 Task: Find connections with filter location Grand-Bassam with filter topic #DigitalMarketingwith filter profile language Potuguese with filter current company Getinge with filter school Pune Vidhyarthi Griha's College Of Engineering And Technology with filter industry Automation Machinery Manufacturing with filter service category Management with filter keywords title Sales Analyst
Action: Mouse moved to (580, 75)
Screenshot: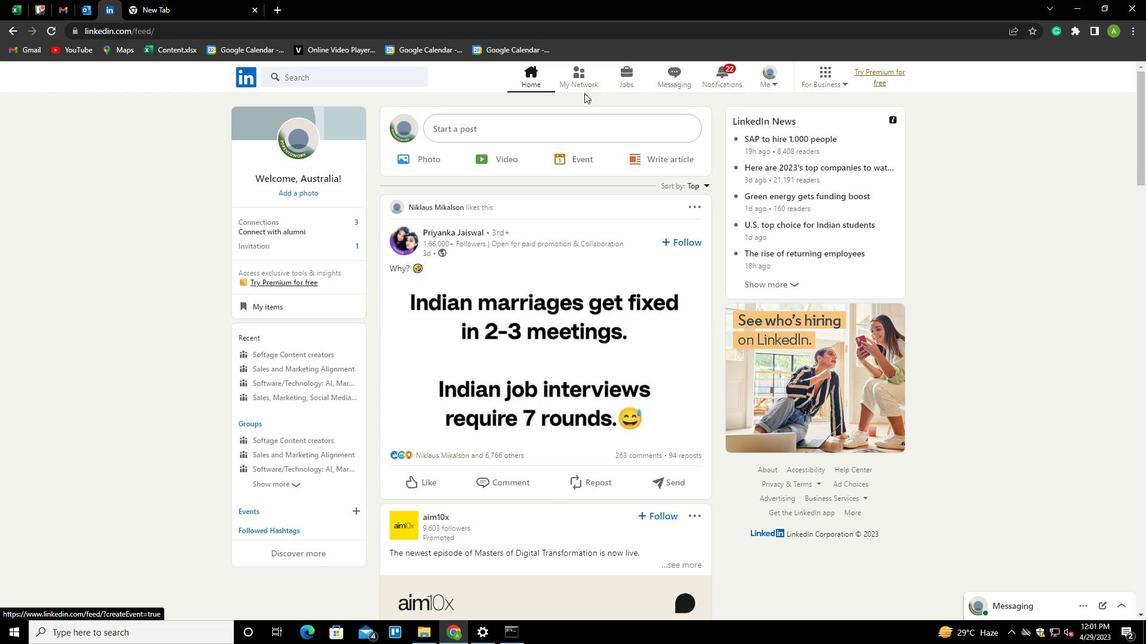 
Action: Mouse pressed left at (580, 75)
Screenshot: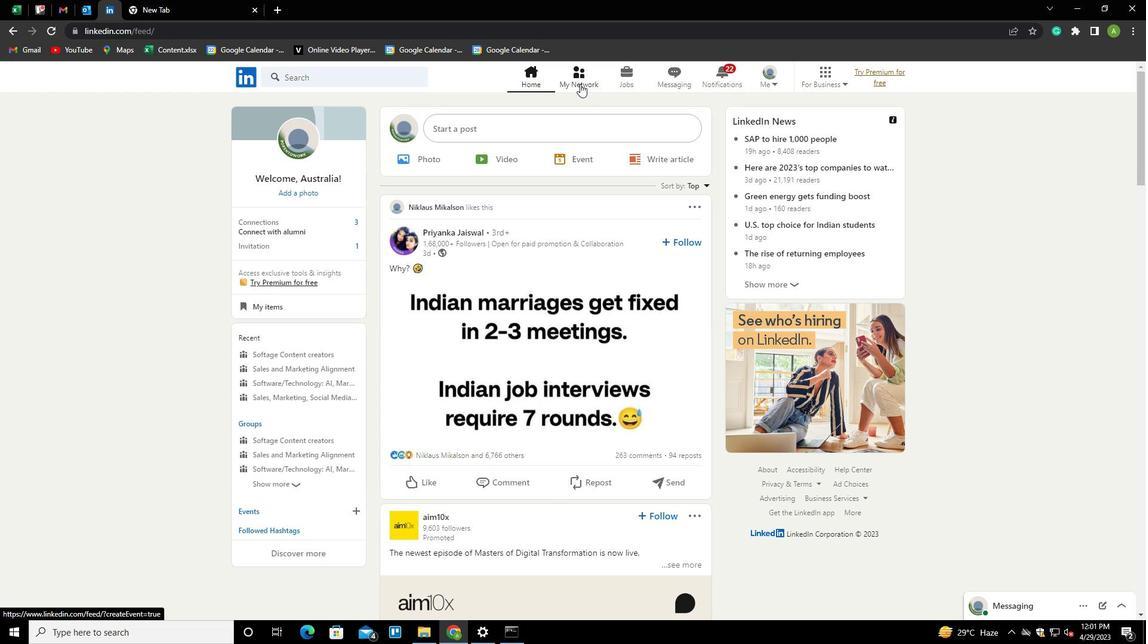
Action: Mouse moved to (324, 143)
Screenshot: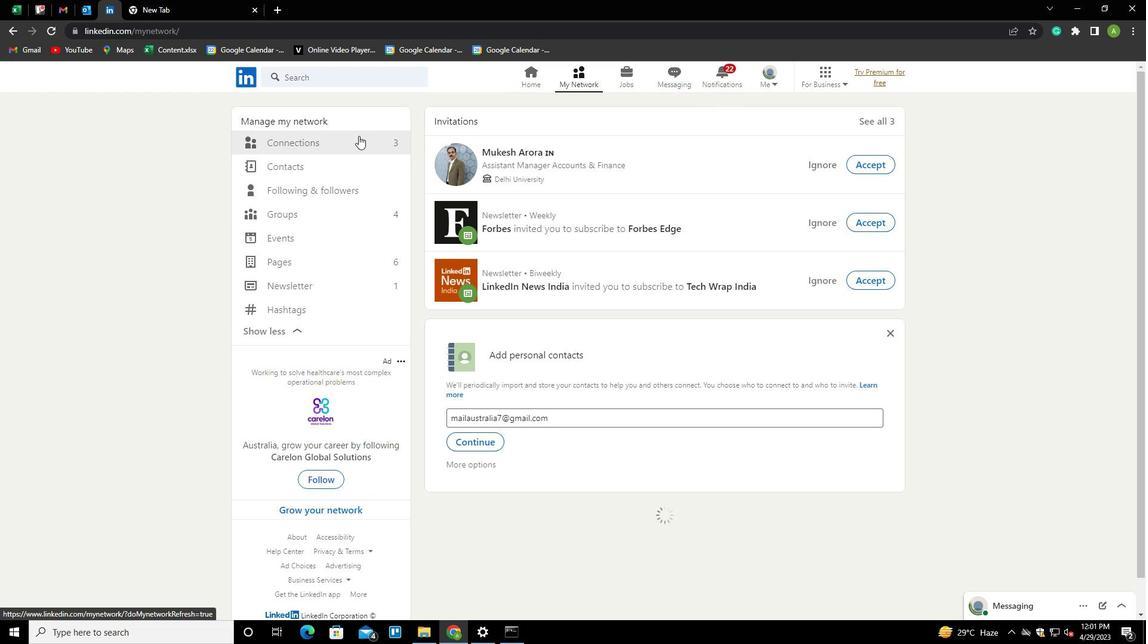 
Action: Mouse pressed left at (324, 143)
Screenshot: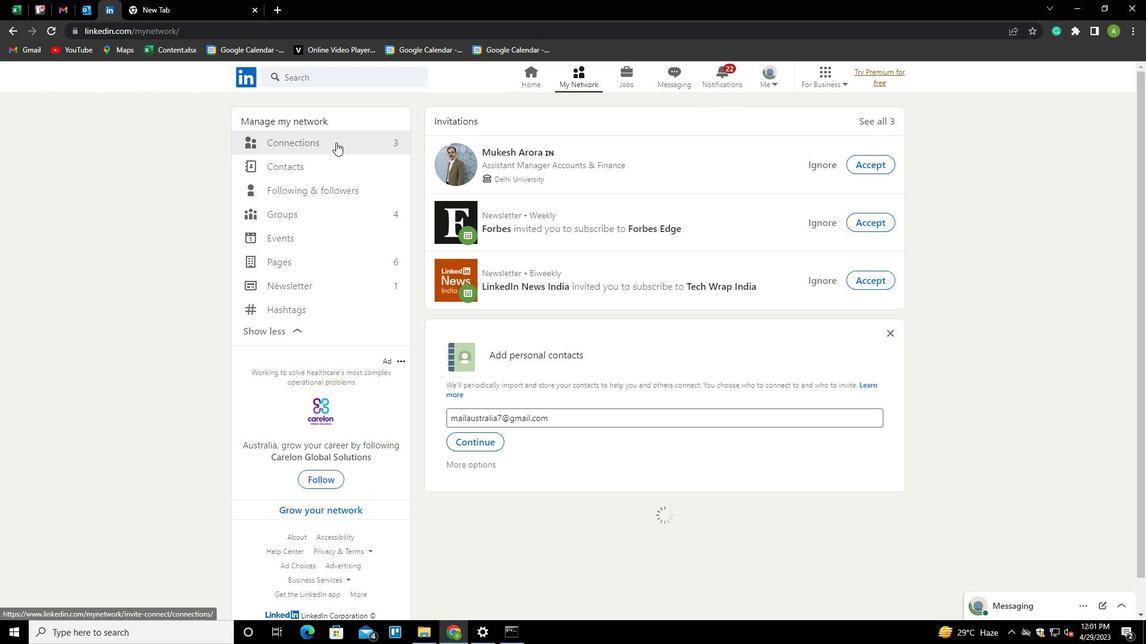 
Action: Mouse moved to (659, 144)
Screenshot: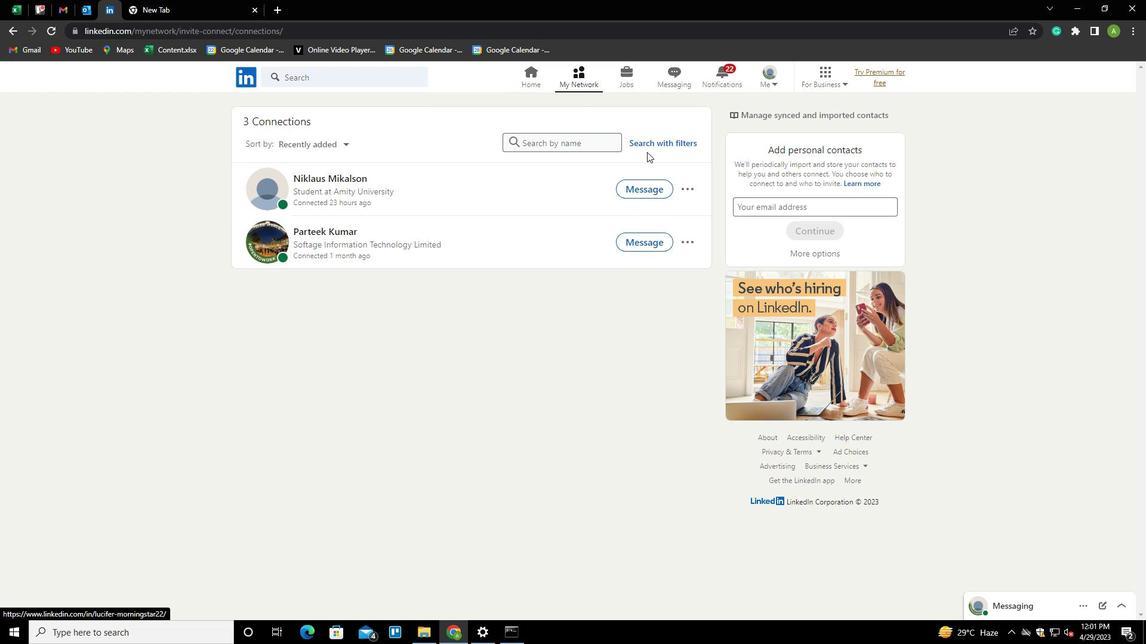 
Action: Mouse pressed left at (659, 144)
Screenshot: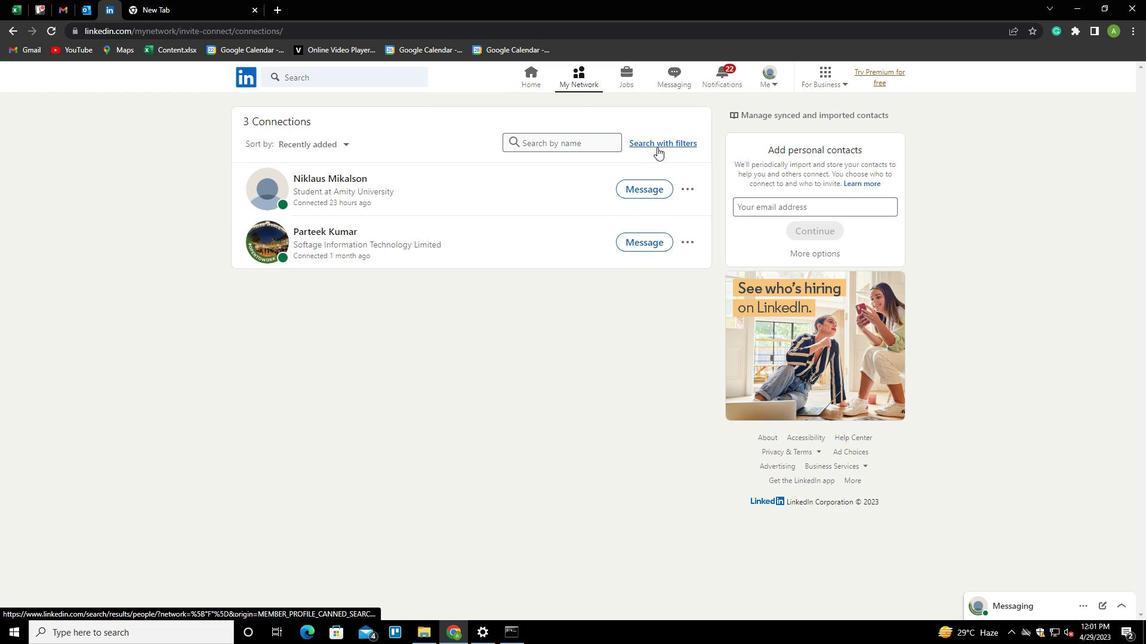 
Action: Mouse moved to (612, 108)
Screenshot: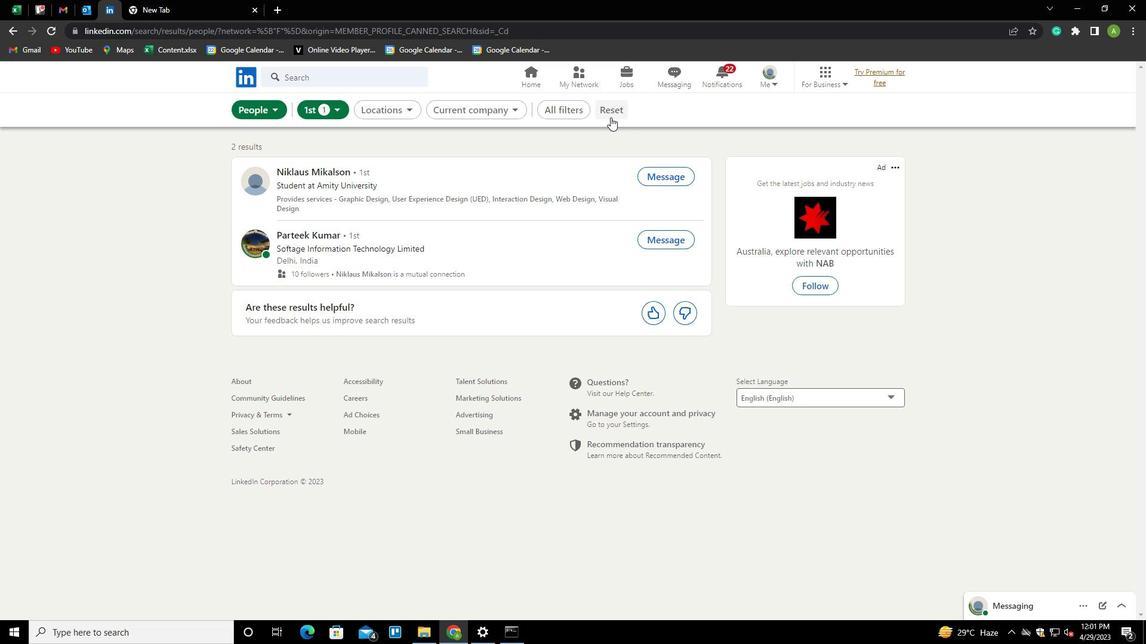 
Action: Mouse pressed left at (612, 108)
Screenshot: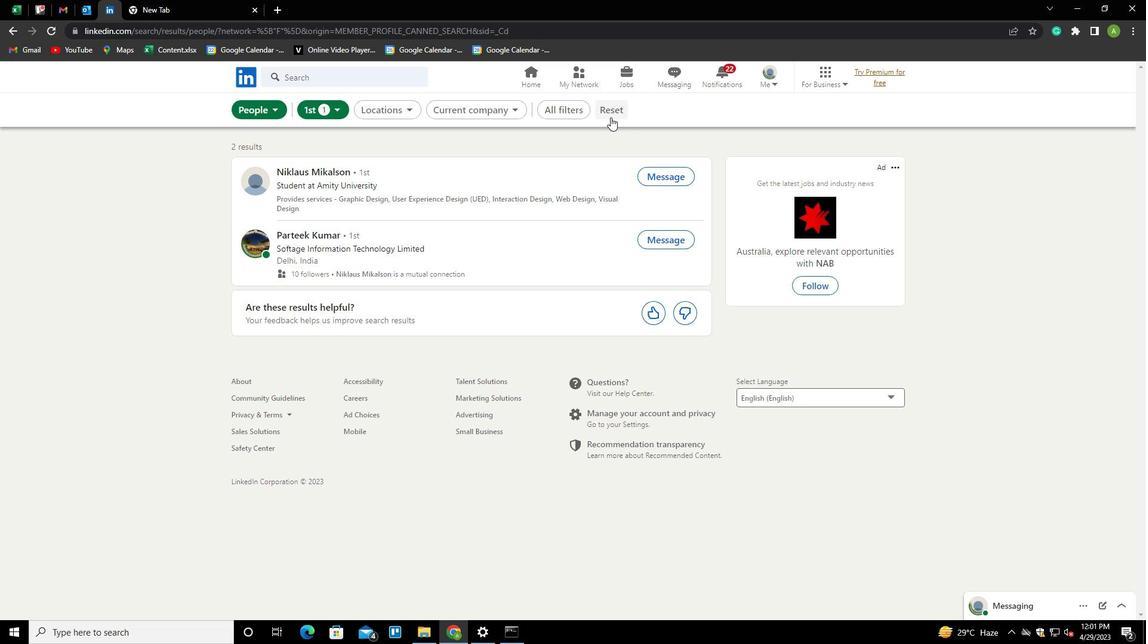 
Action: Mouse moved to (598, 111)
Screenshot: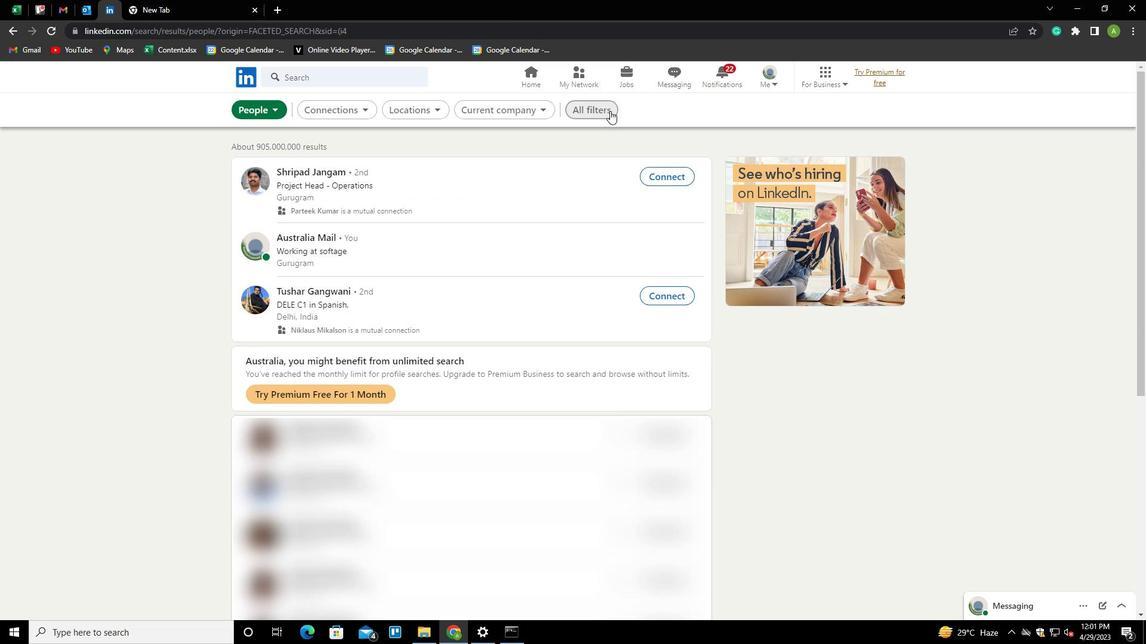 
Action: Mouse pressed left at (598, 111)
Screenshot: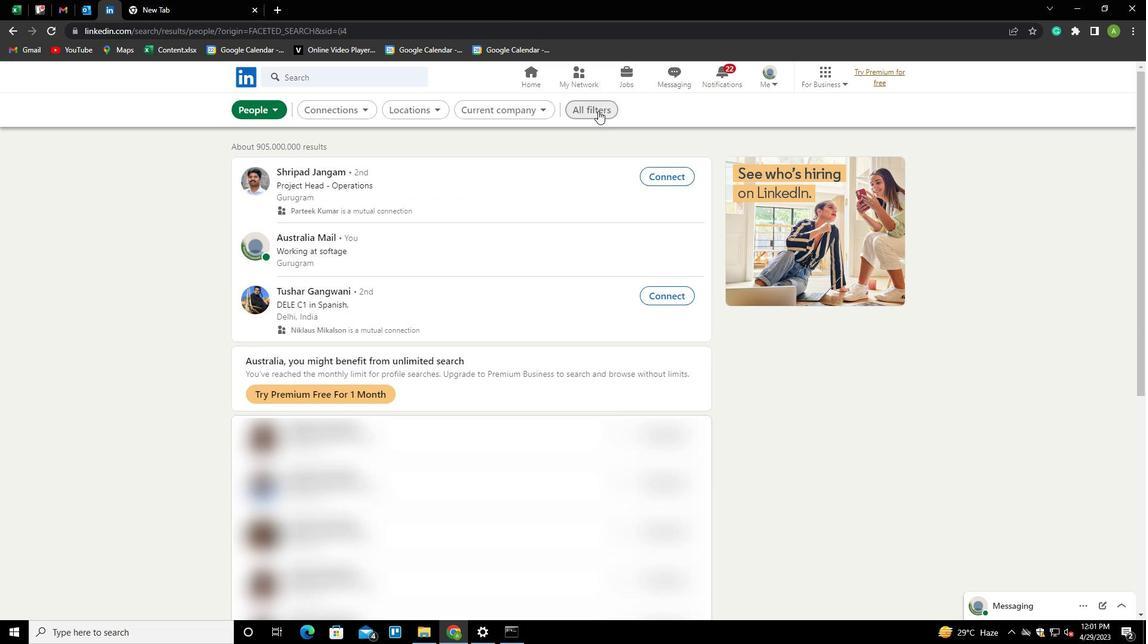 
Action: Mouse moved to (912, 324)
Screenshot: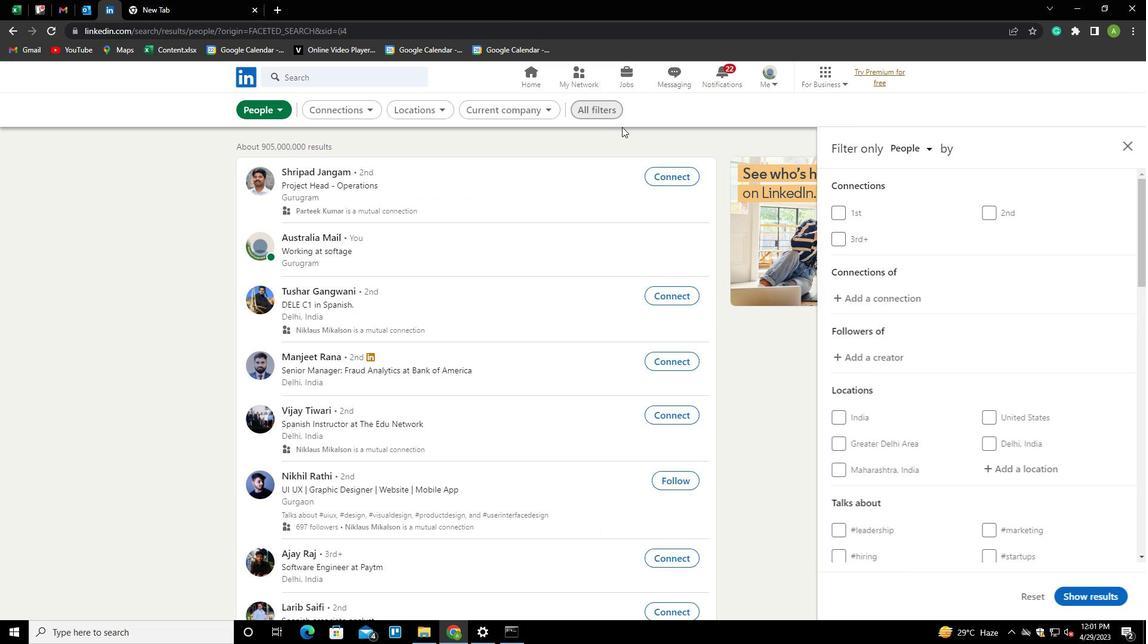 
Action: Mouse scrolled (912, 323) with delta (0, 0)
Screenshot: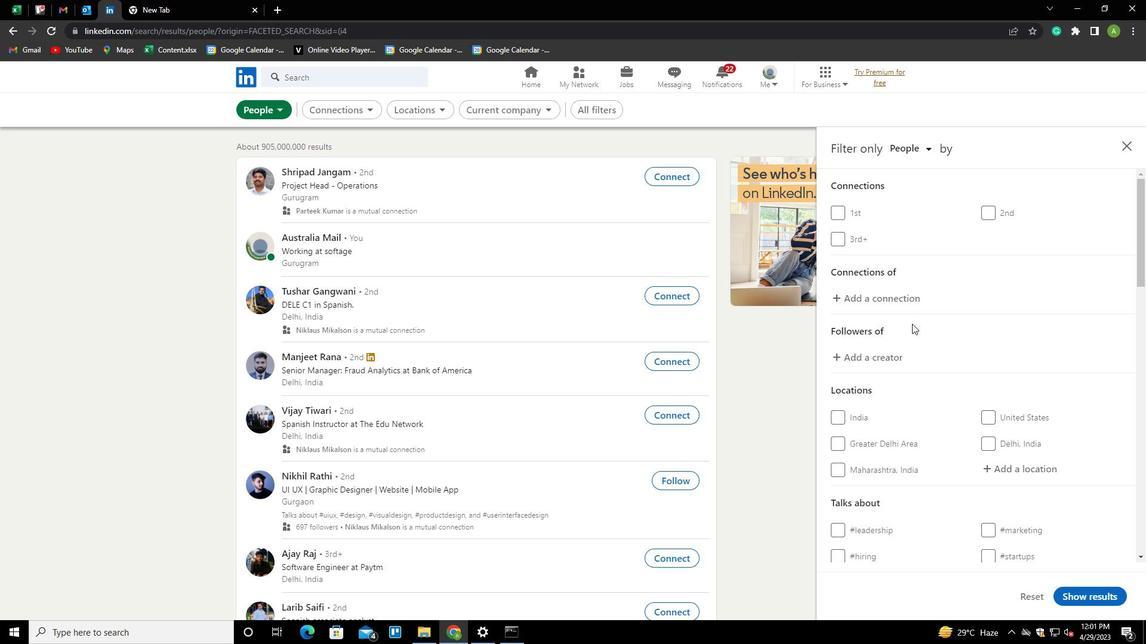 
Action: Mouse scrolled (912, 323) with delta (0, 0)
Screenshot: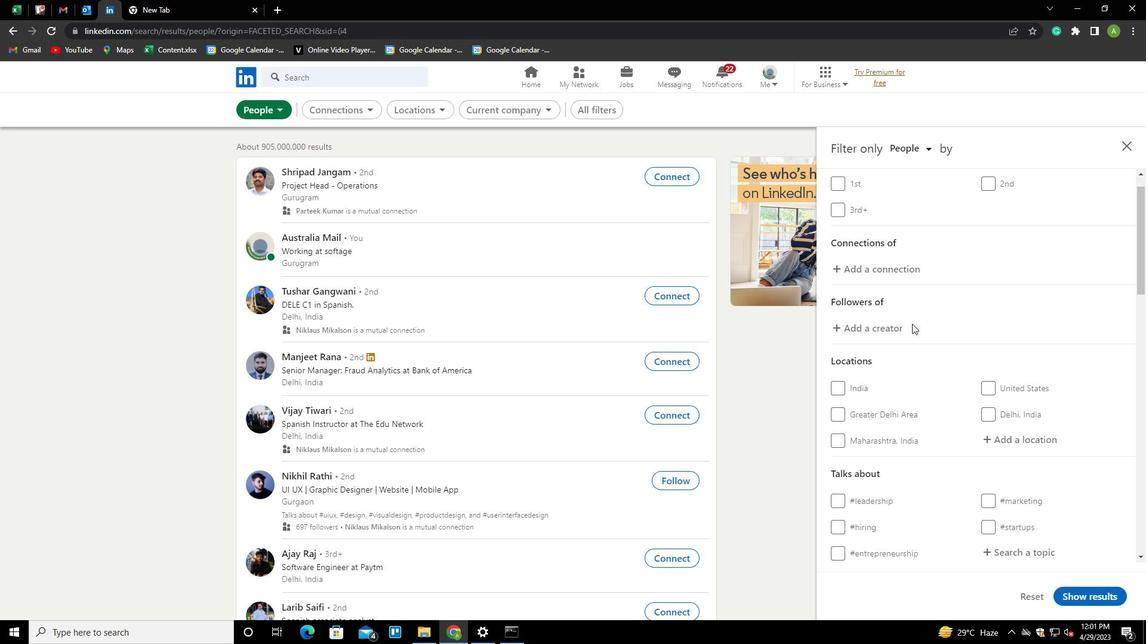 
Action: Mouse scrolled (912, 323) with delta (0, 0)
Screenshot: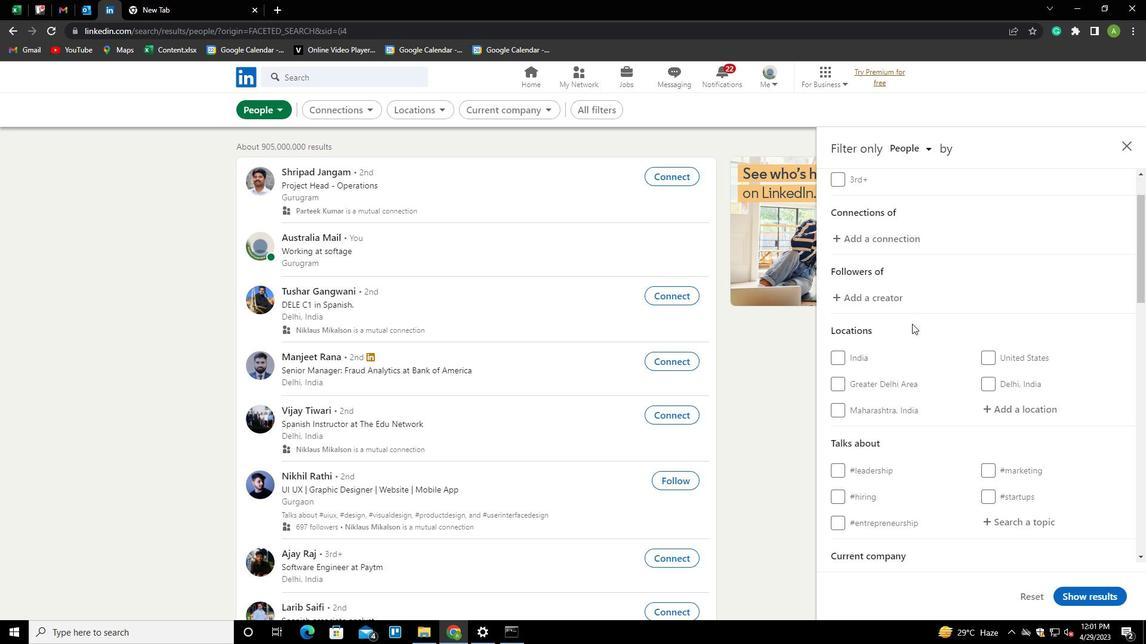 
Action: Mouse moved to (1000, 288)
Screenshot: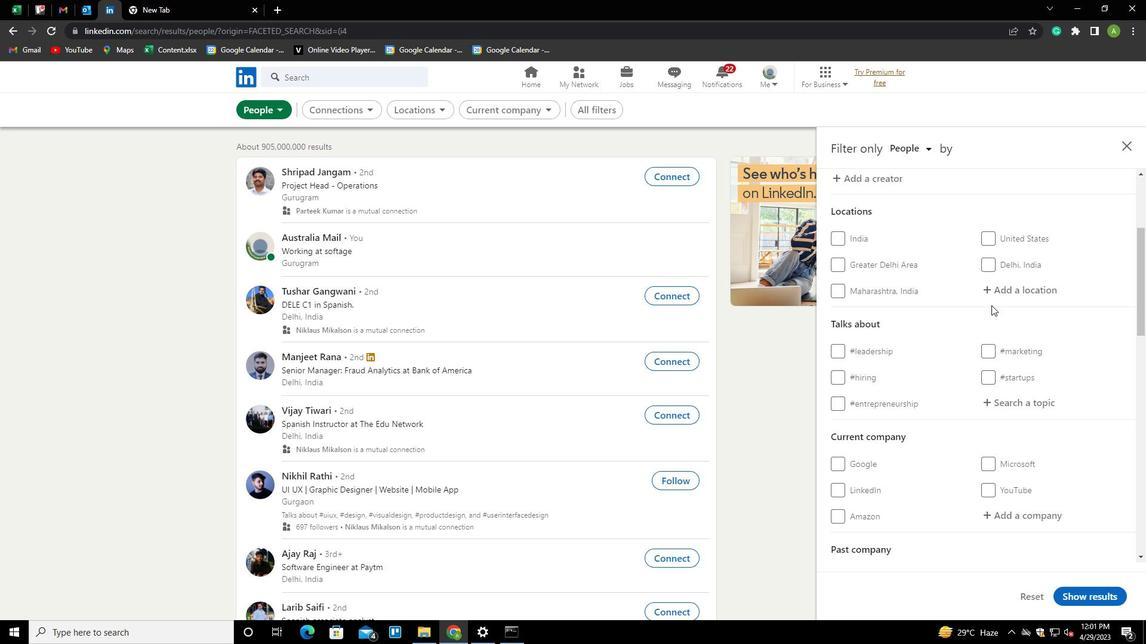 
Action: Mouse pressed left at (1000, 288)
Screenshot: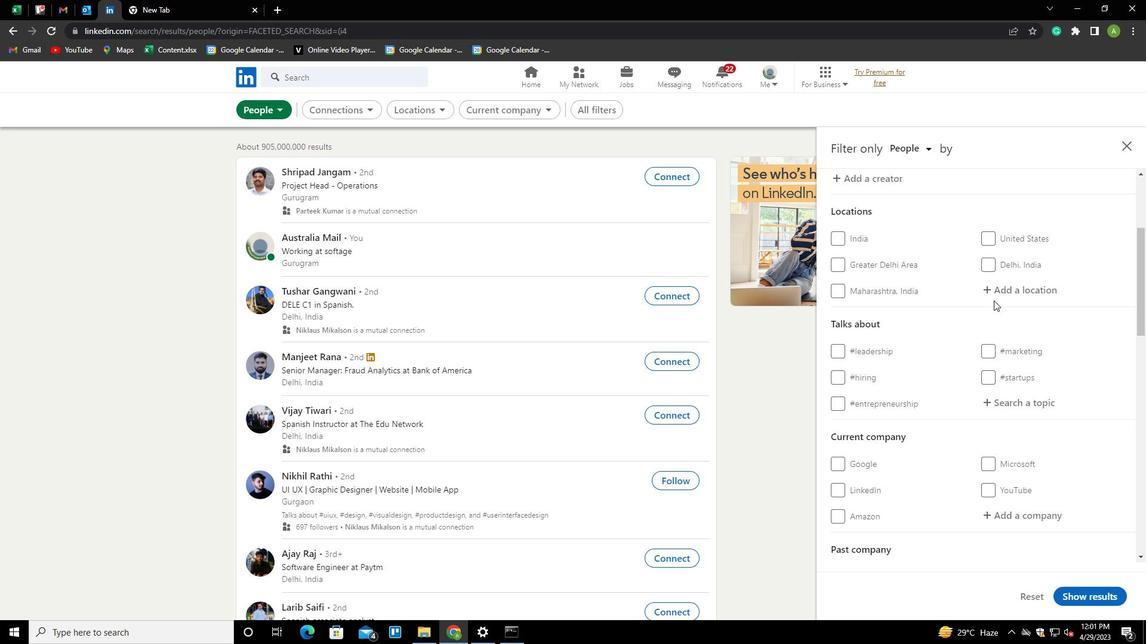 
Action: Mouse moved to (1000, 288)
Screenshot: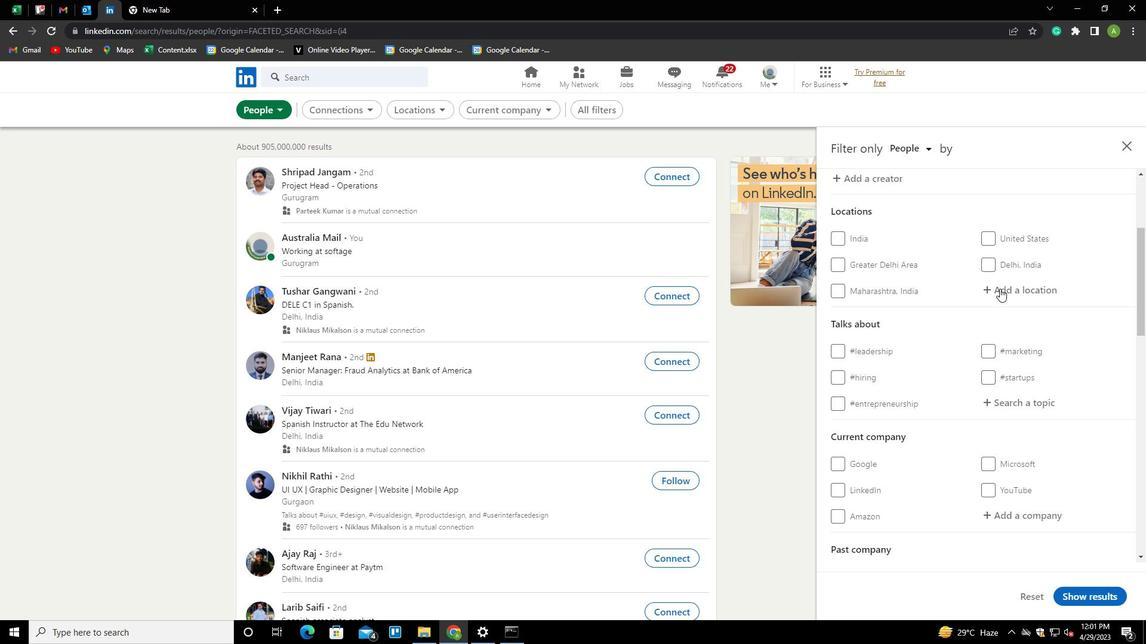 
Action: Key pressed <Key.shift>GRAND-<Key.space><Key.shift><Key.shift><Key.shift><Key.shift><Key.shift><Key.shift><Key.shift>BASSAM<Key.down>
Screenshot: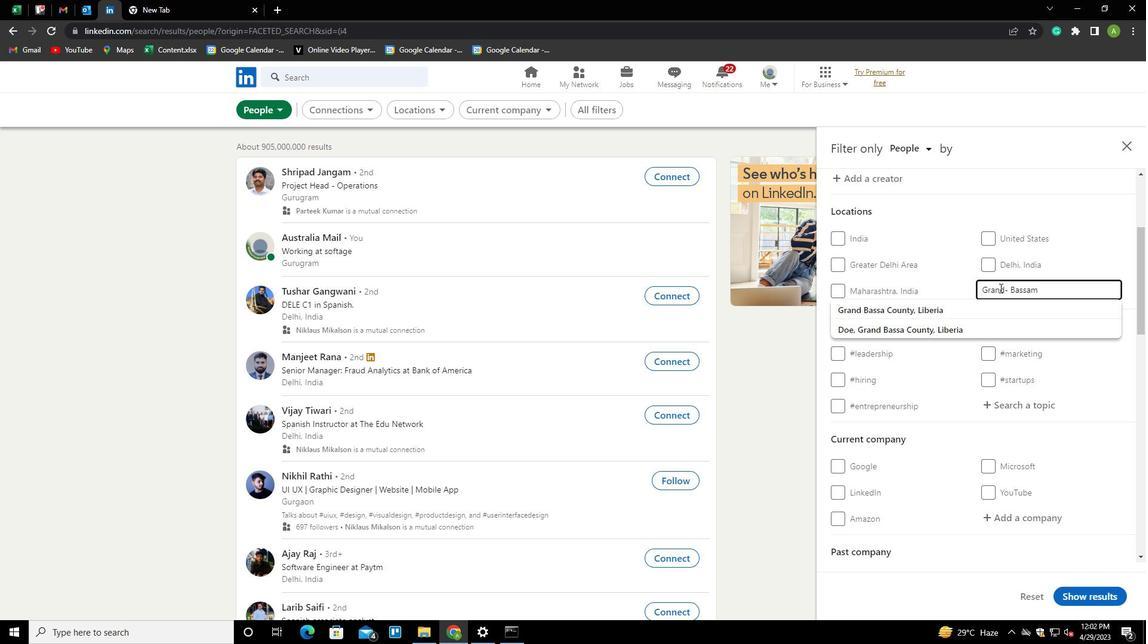 
Action: Mouse moved to (1116, 258)
Screenshot: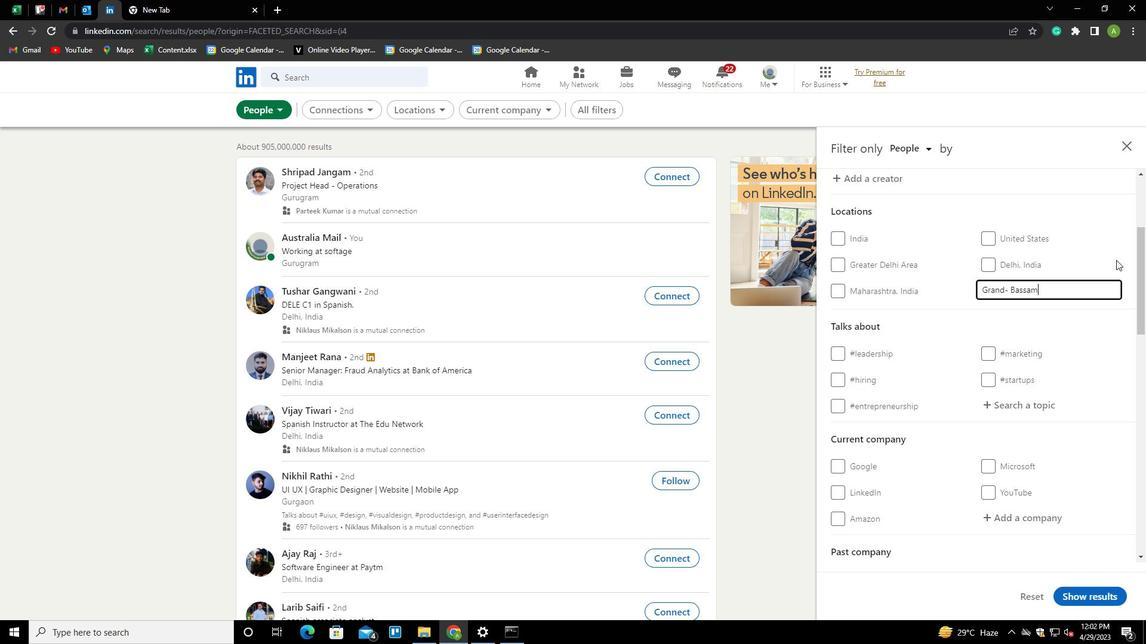 
Action: Mouse pressed left at (1116, 258)
Screenshot: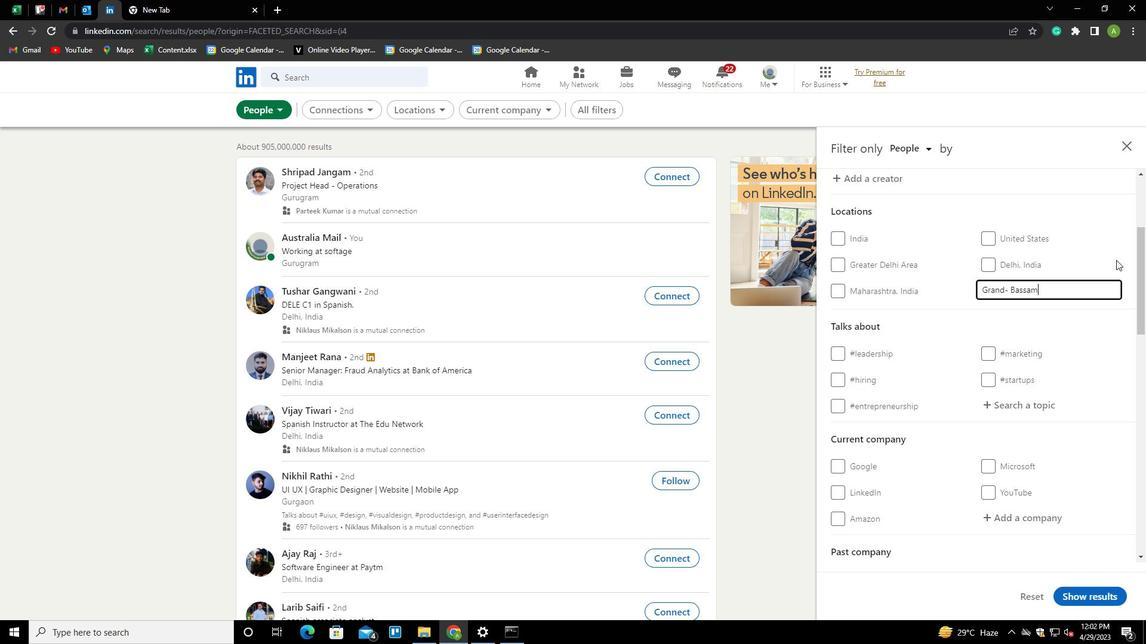 
Action: Mouse moved to (1093, 293)
Screenshot: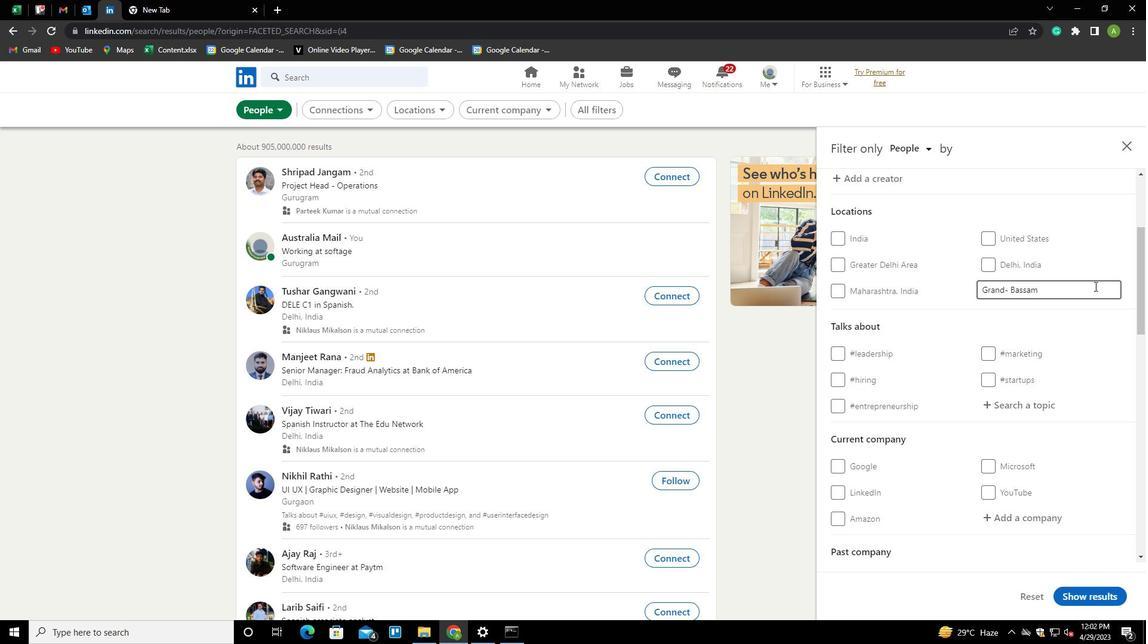 
Action: Mouse scrolled (1093, 292) with delta (0, 0)
Screenshot: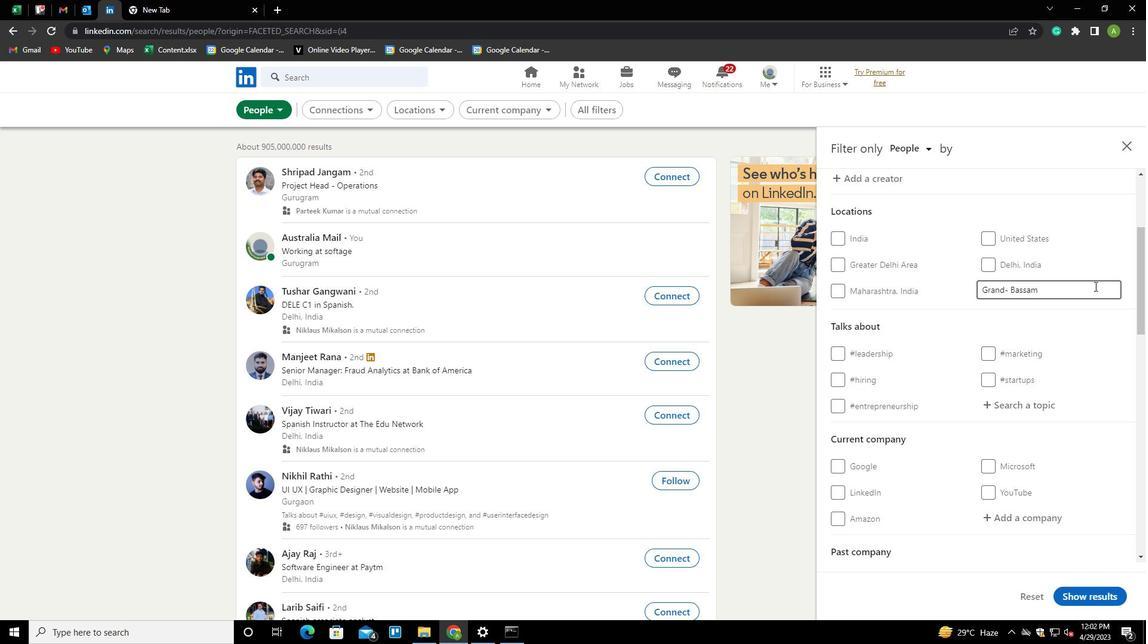 
Action: Mouse moved to (1093, 296)
Screenshot: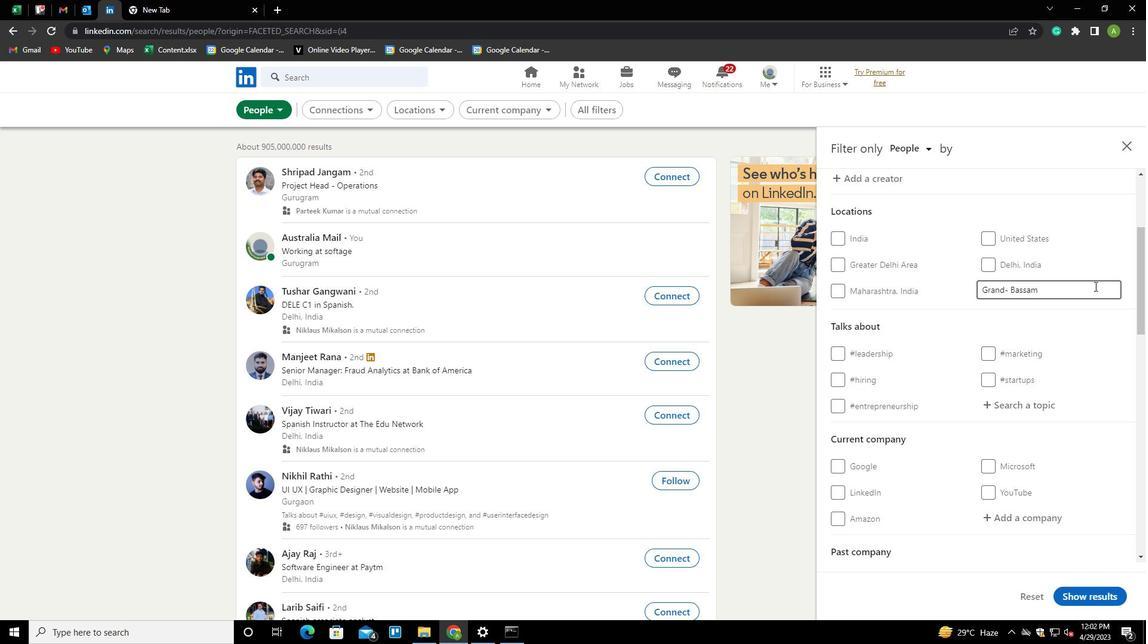 
Action: Mouse scrolled (1093, 295) with delta (0, 0)
Screenshot: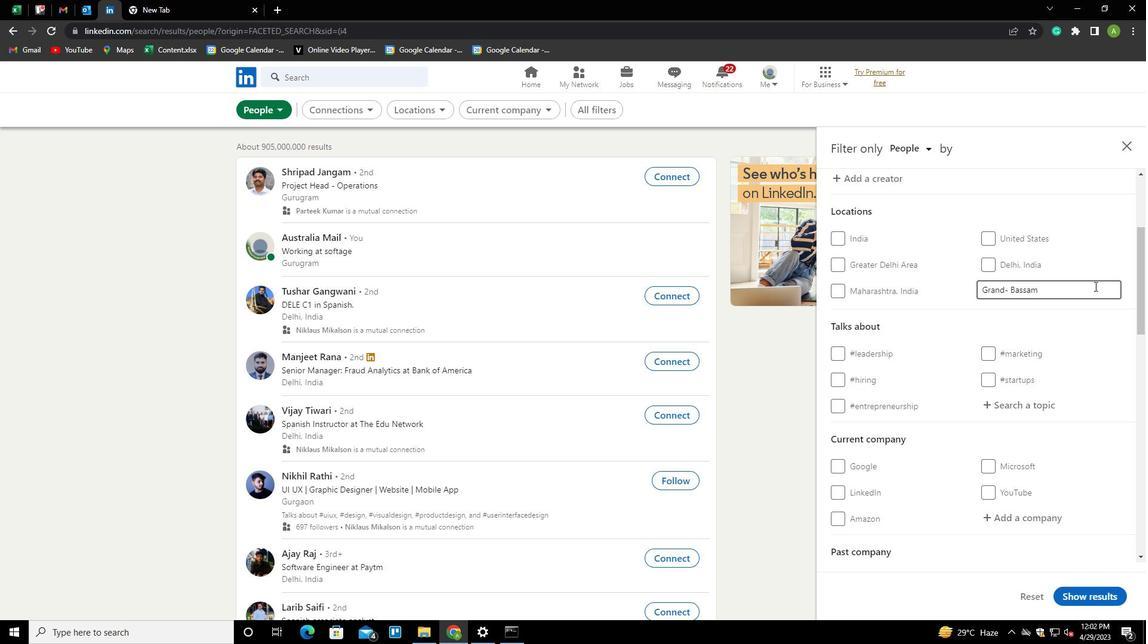 
Action: Mouse moved to (1012, 285)
Screenshot: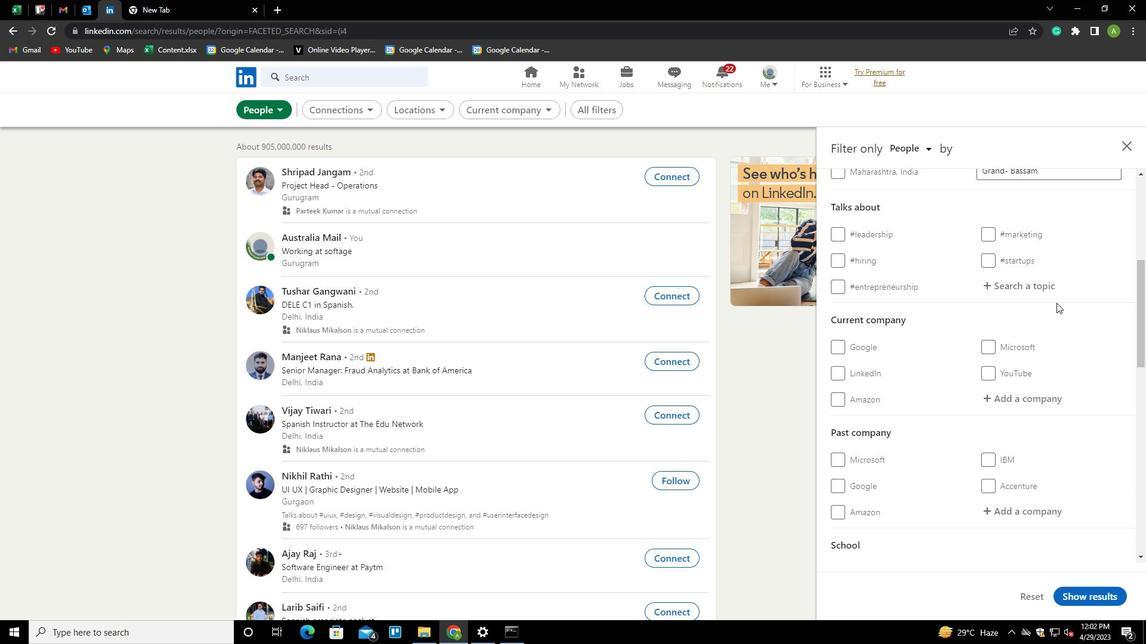 
Action: Mouse pressed left at (1012, 285)
Screenshot: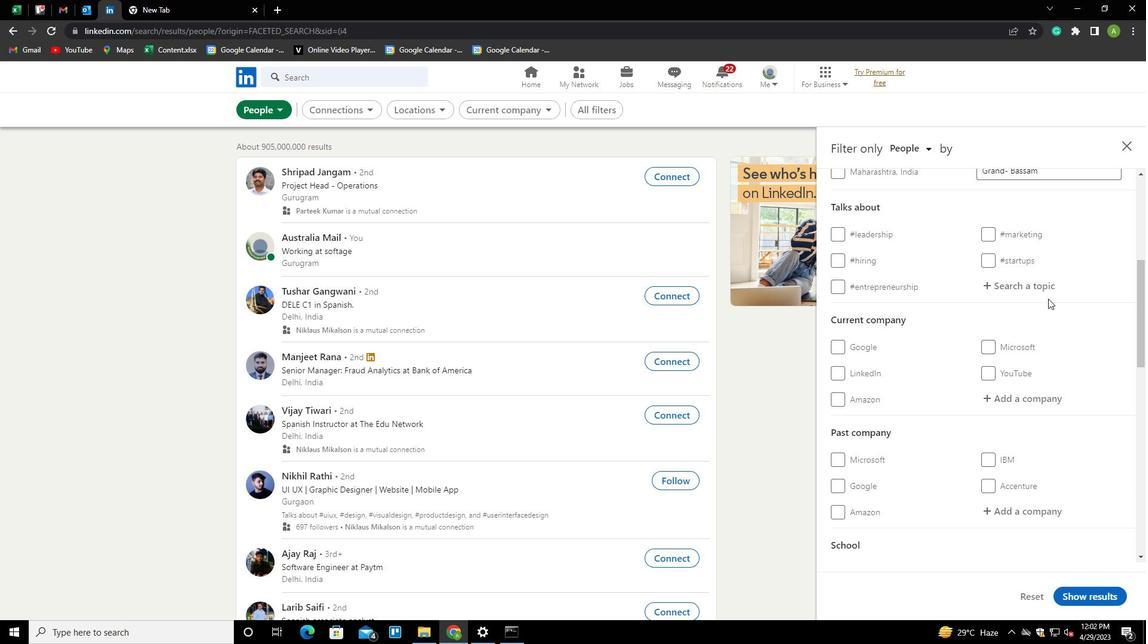 
Action: Mouse moved to (1014, 285)
Screenshot: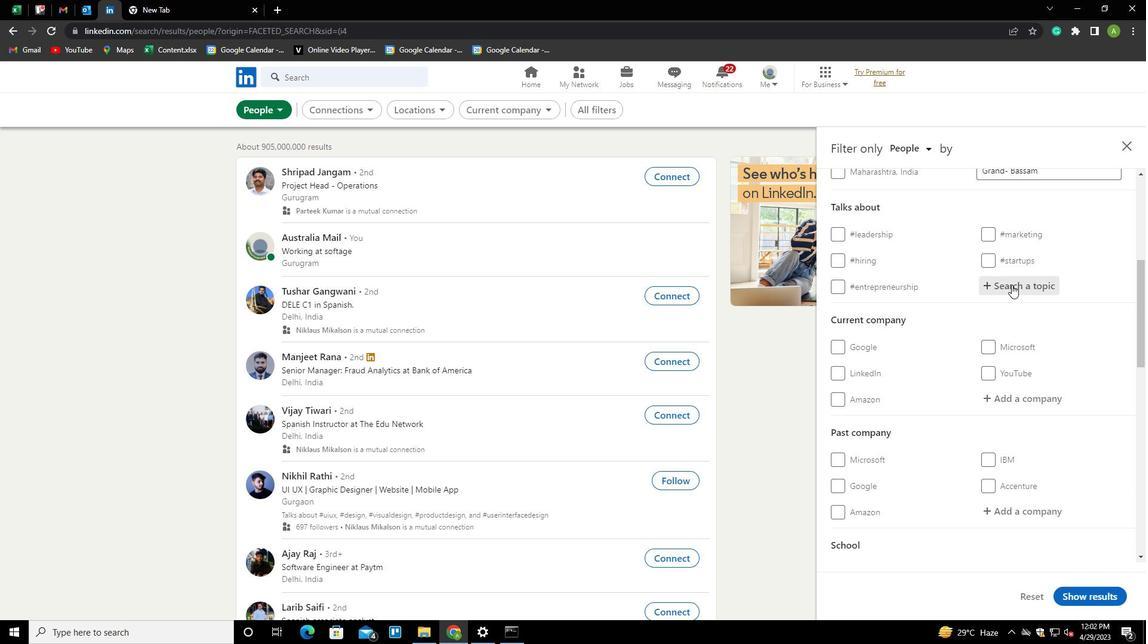 
Action: Mouse pressed left at (1014, 285)
Screenshot: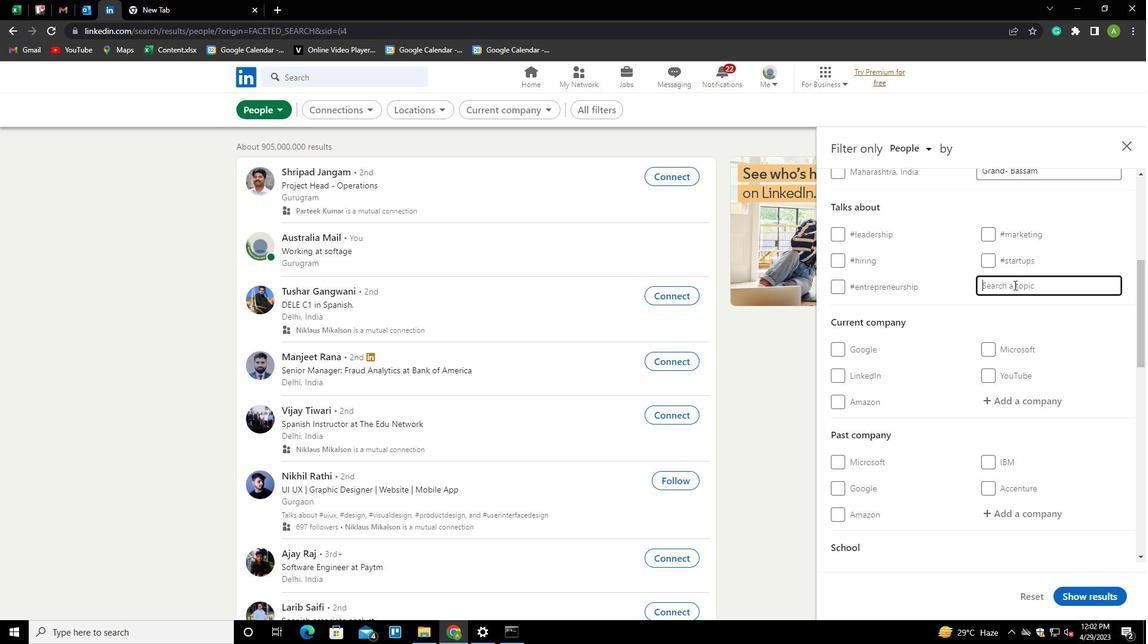 
Action: Key pressed <Key.shift>DIGITAL<Key.down><Key.down><Key.down><Key.enter>
Screenshot: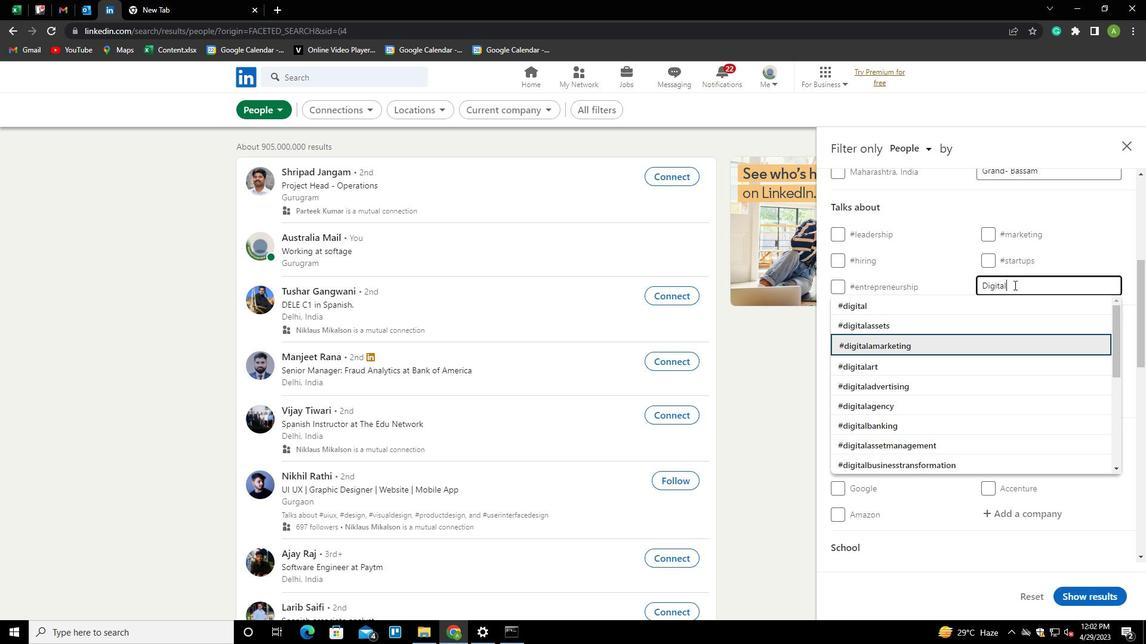 
Action: Mouse scrolled (1014, 284) with delta (0, 0)
Screenshot: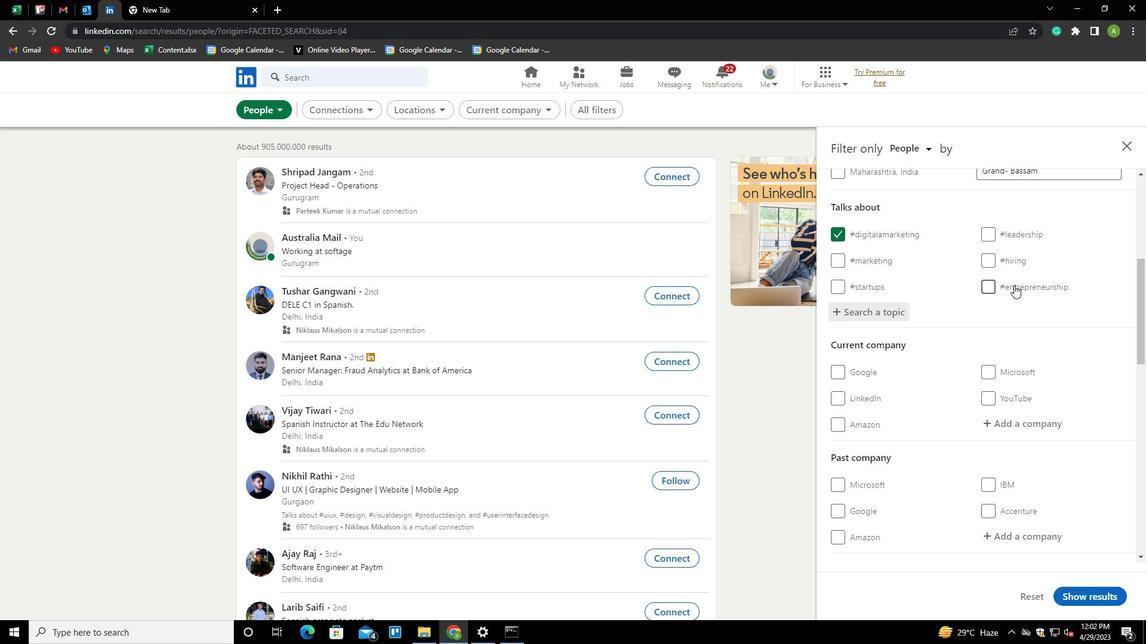 
Action: Mouse scrolled (1014, 284) with delta (0, 0)
Screenshot: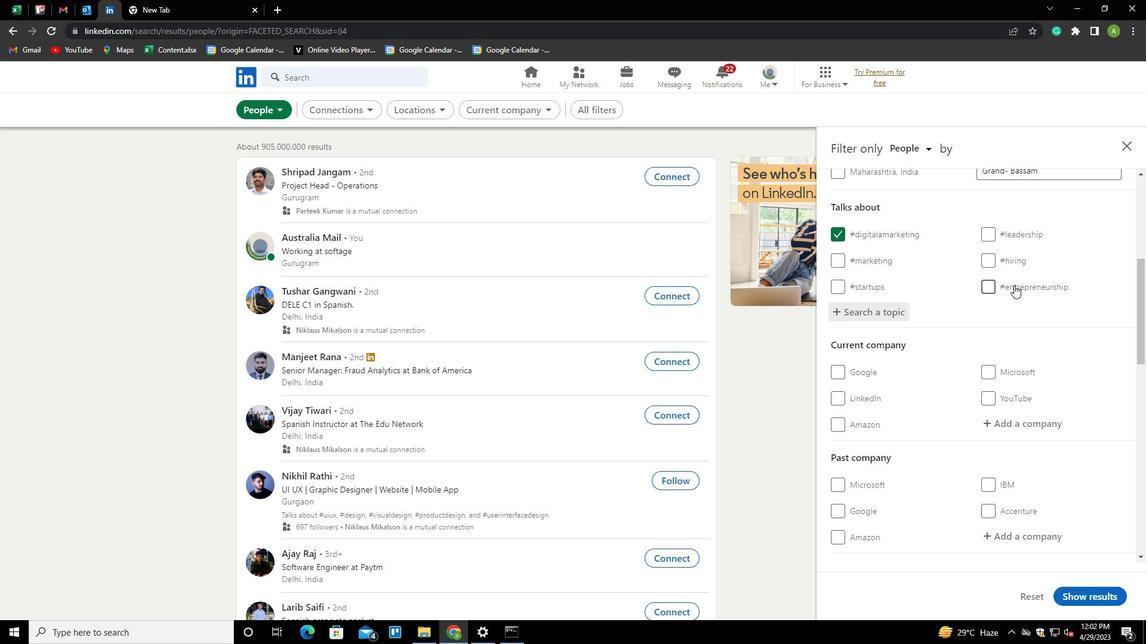 
Action: Mouse scrolled (1014, 284) with delta (0, 0)
Screenshot: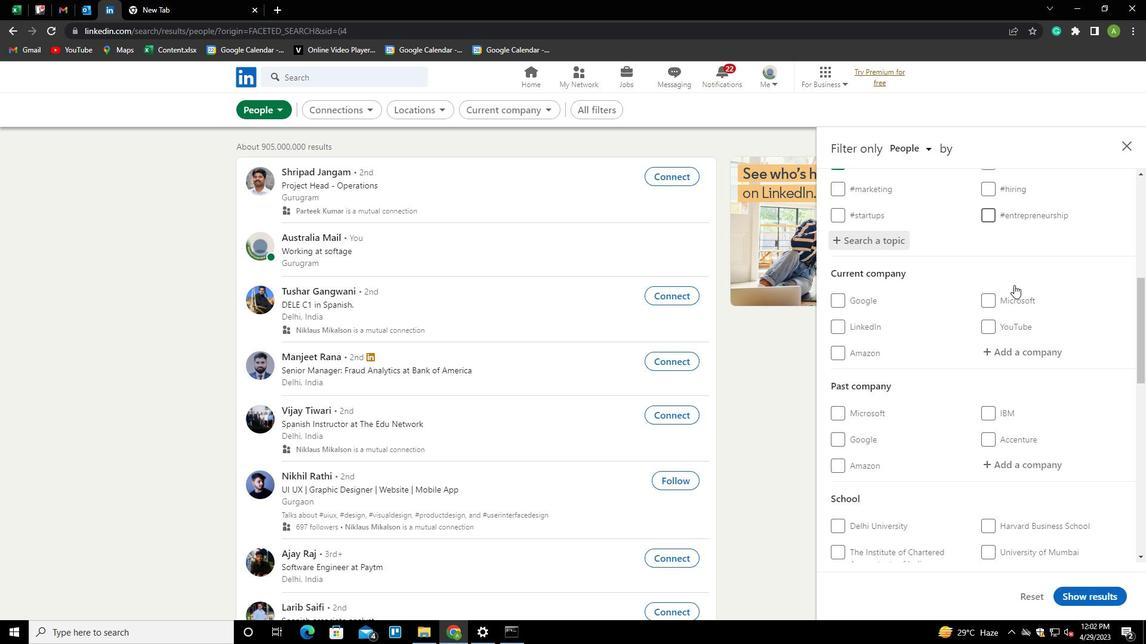 
Action: Mouse moved to (1009, 275)
Screenshot: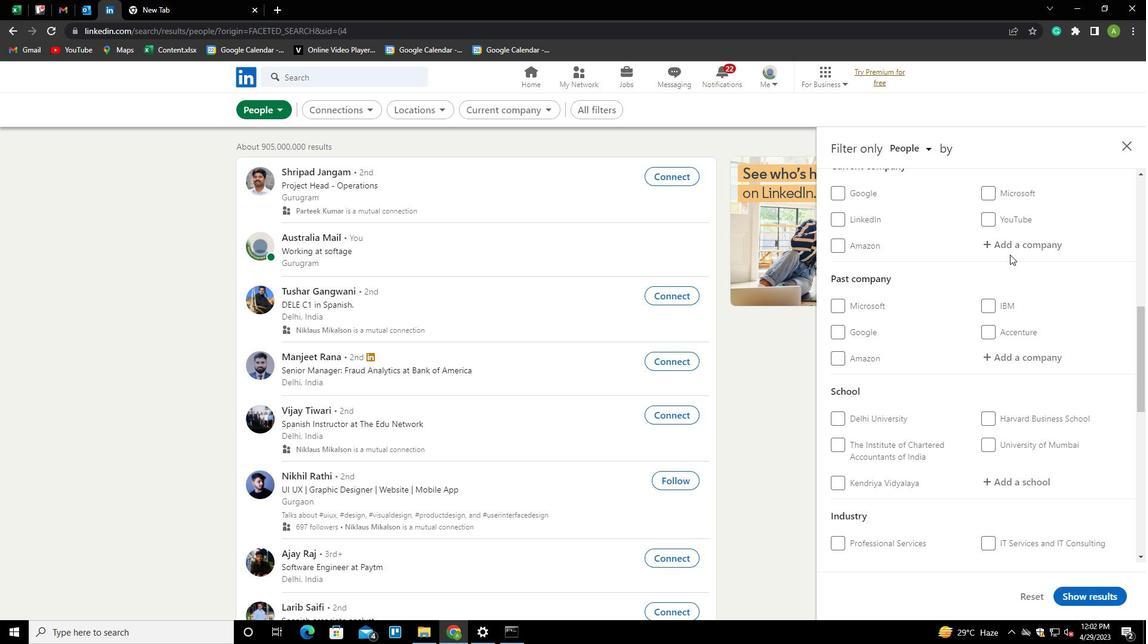 
Action: Mouse scrolled (1009, 274) with delta (0, 0)
Screenshot: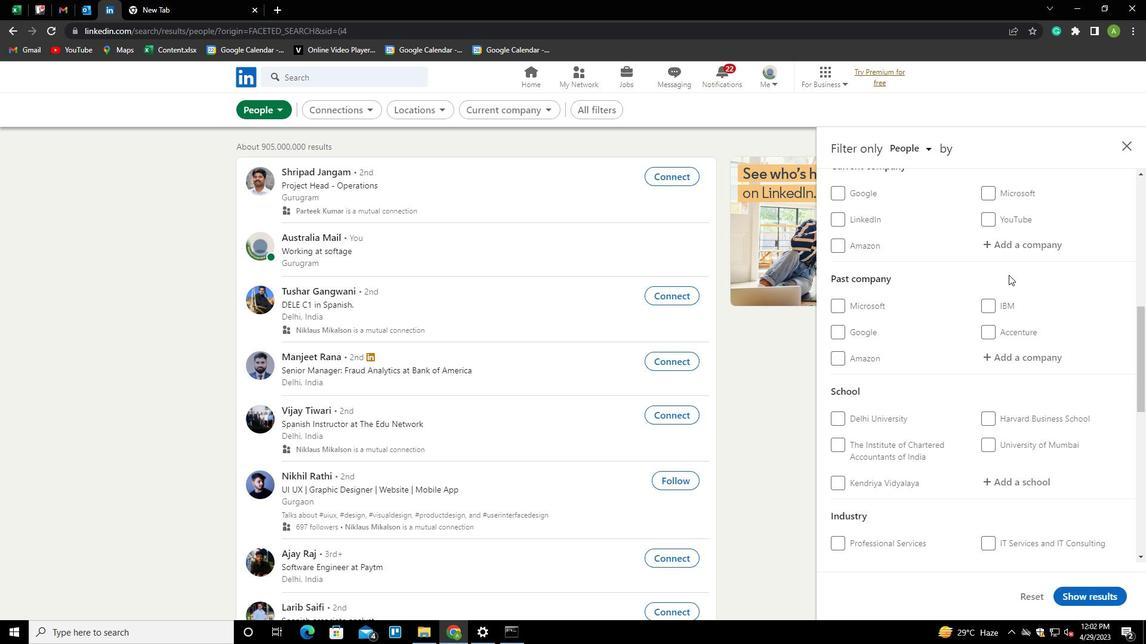 
Action: Mouse scrolled (1009, 274) with delta (0, 0)
Screenshot: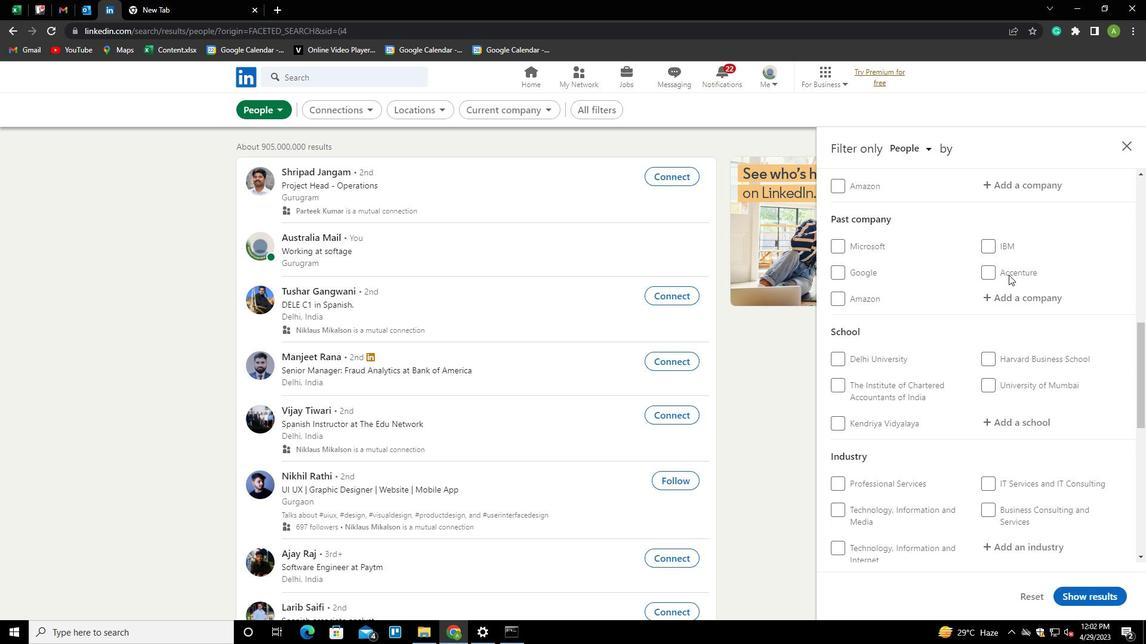 
Action: Mouse scrolled (1009, 274) with delta (0, 0)
Screenshot: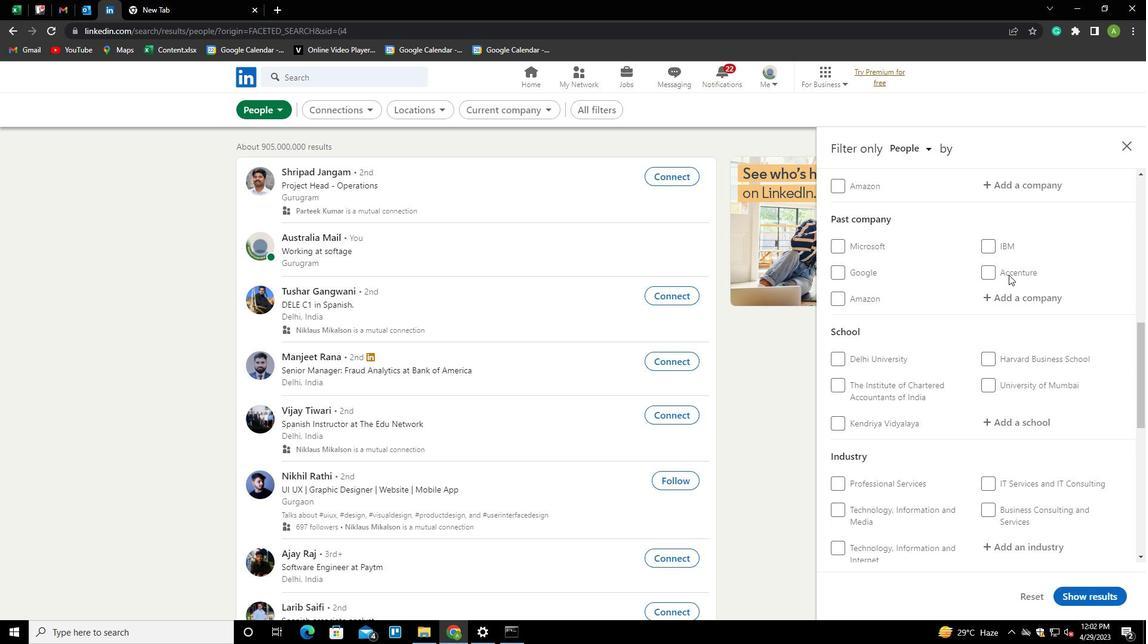 
Action: Mouse scrolled (1009, 274) with delta (0, 0)
Screenshot: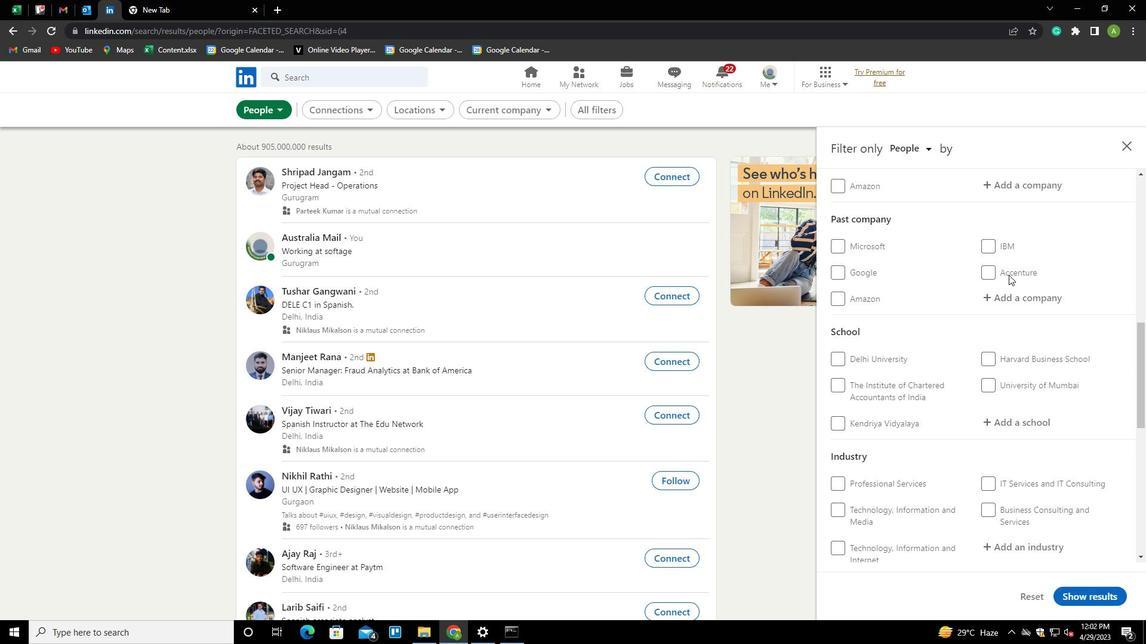 
Action: Mouse scrolled (1009, 274) with delta (0, 0)
Screenshot: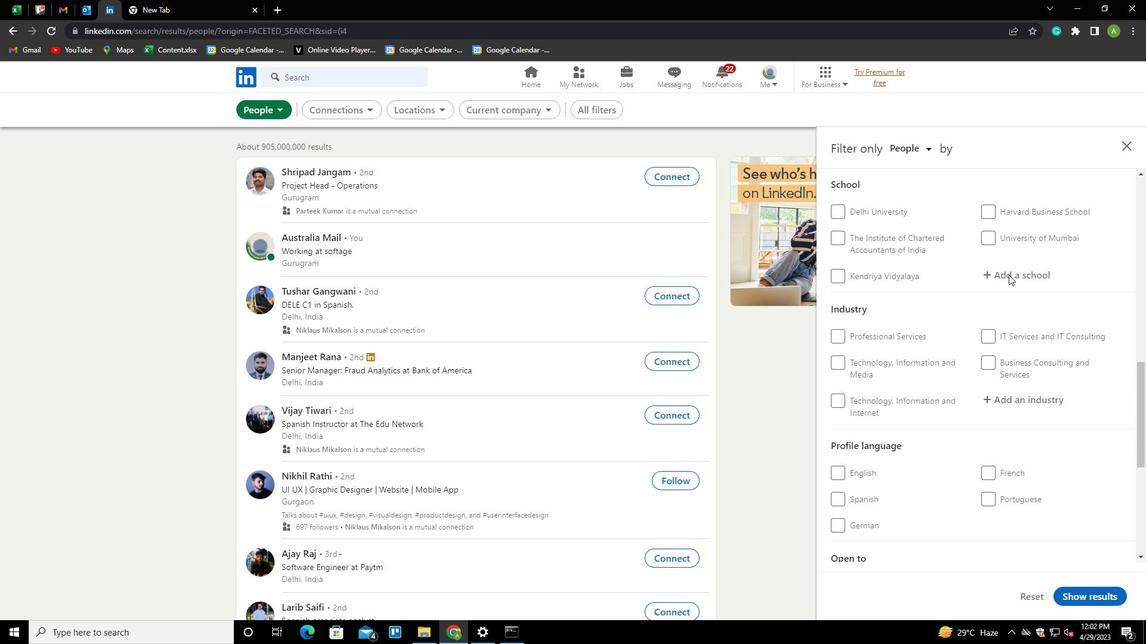 
Action: Mouse moved to (995, 403)
Screenshot: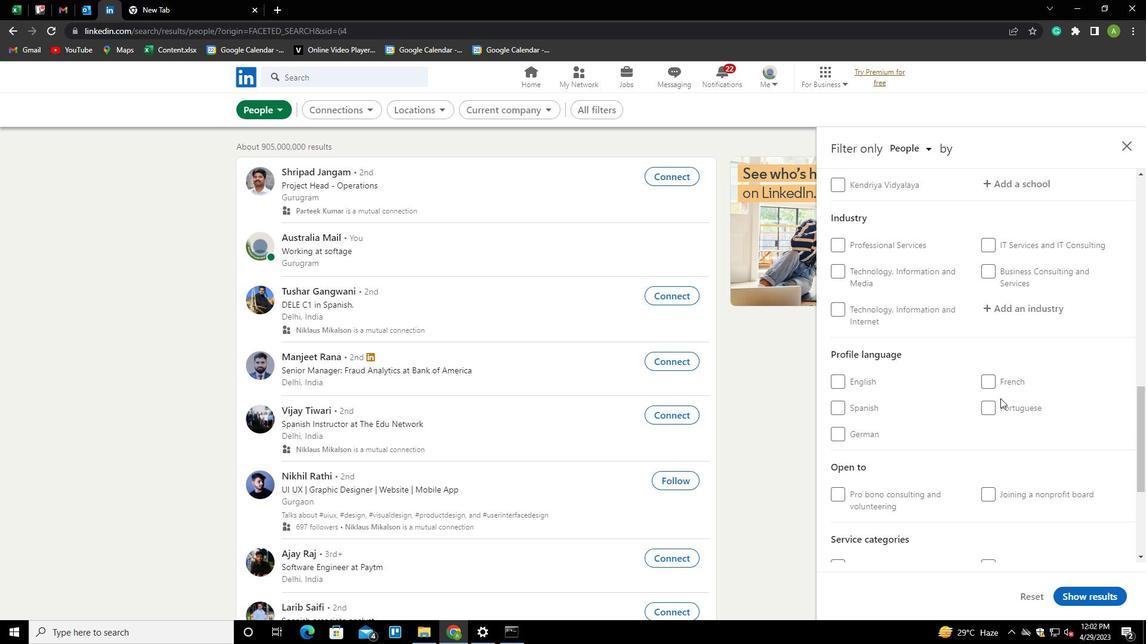 
Action: Mouse pressed left at (995, 403)
Screenshot: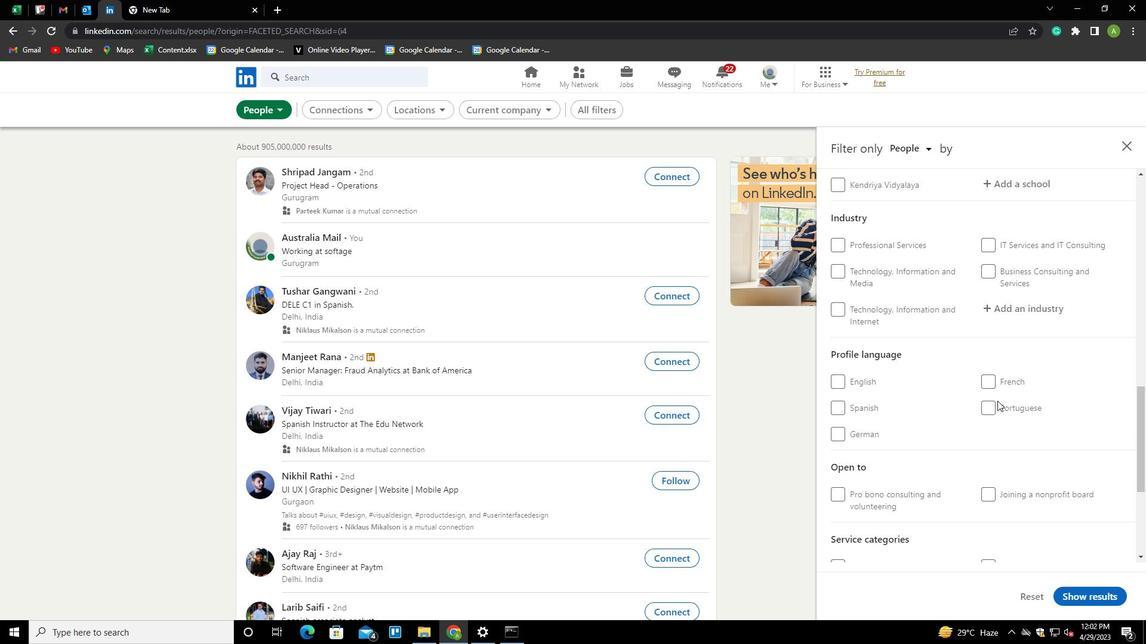 
Action: Mouse moved to (1055, 389)
Screenshot: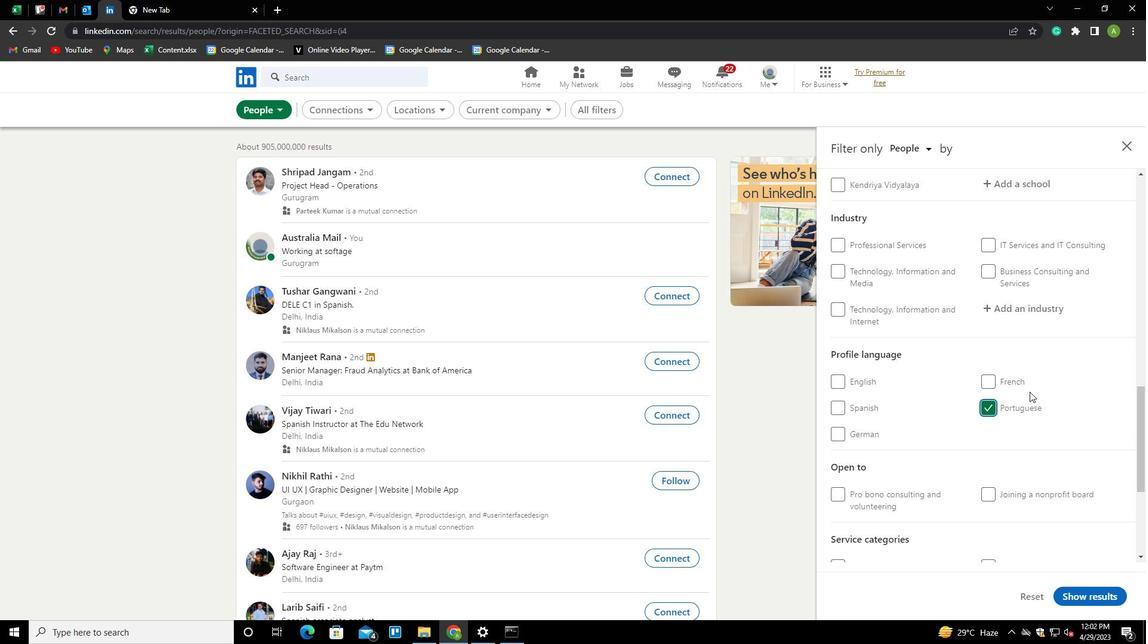 
Action: Mouse scrolled (1055, 389) with delta (0, 0)
Screenshot: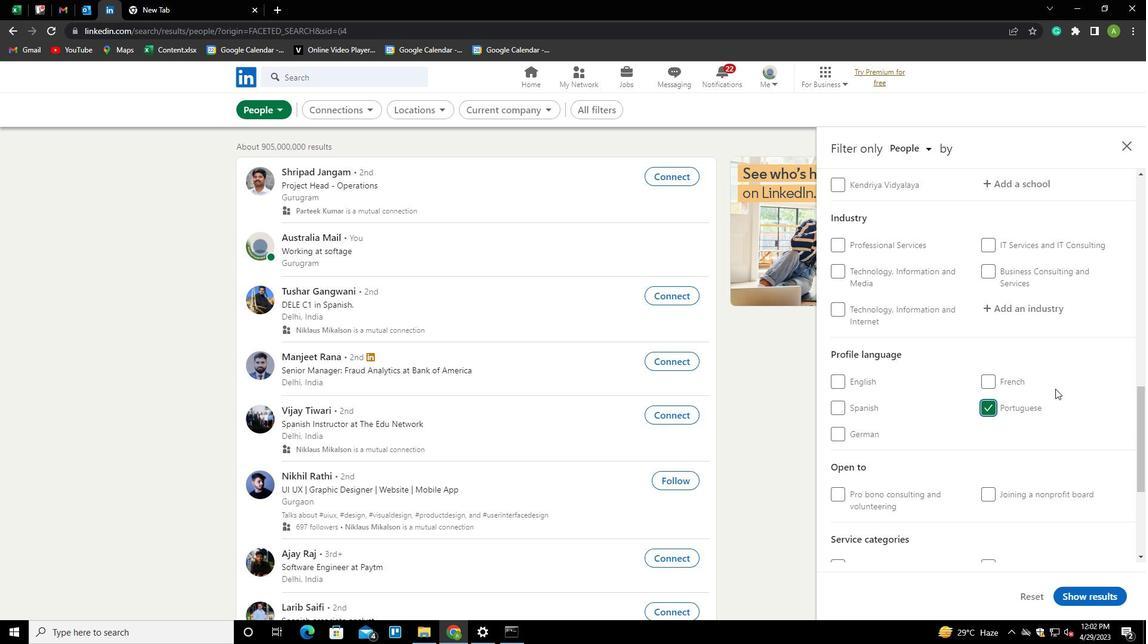 
Action: Mouse scrolled (1055, 389) with delta (0, 0)
Screenshot: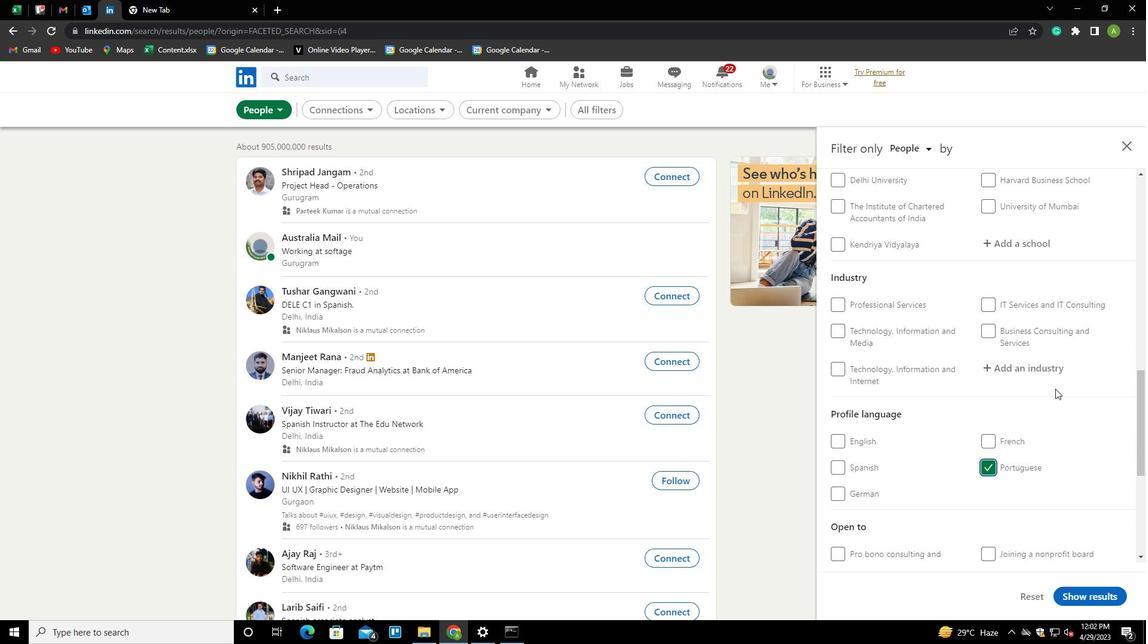
Action: Mouse scrolled (1055, 389) with delta (0, 0)
Screenshot: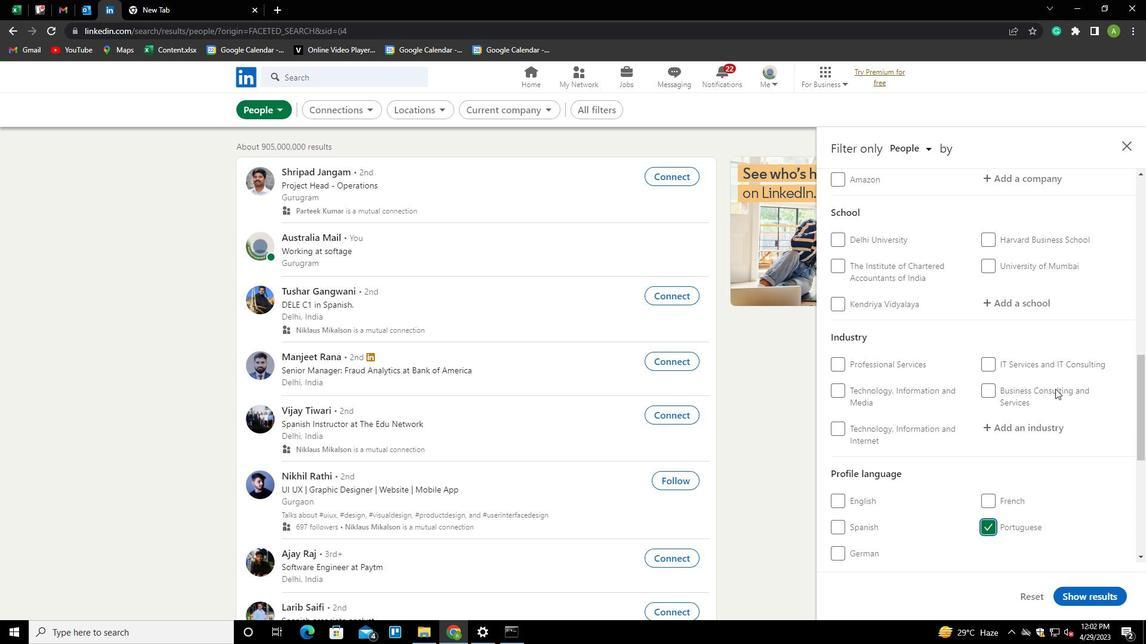 
Action: Mouse scrolled (1055, 389) with delta (0, 0)
Screenshot: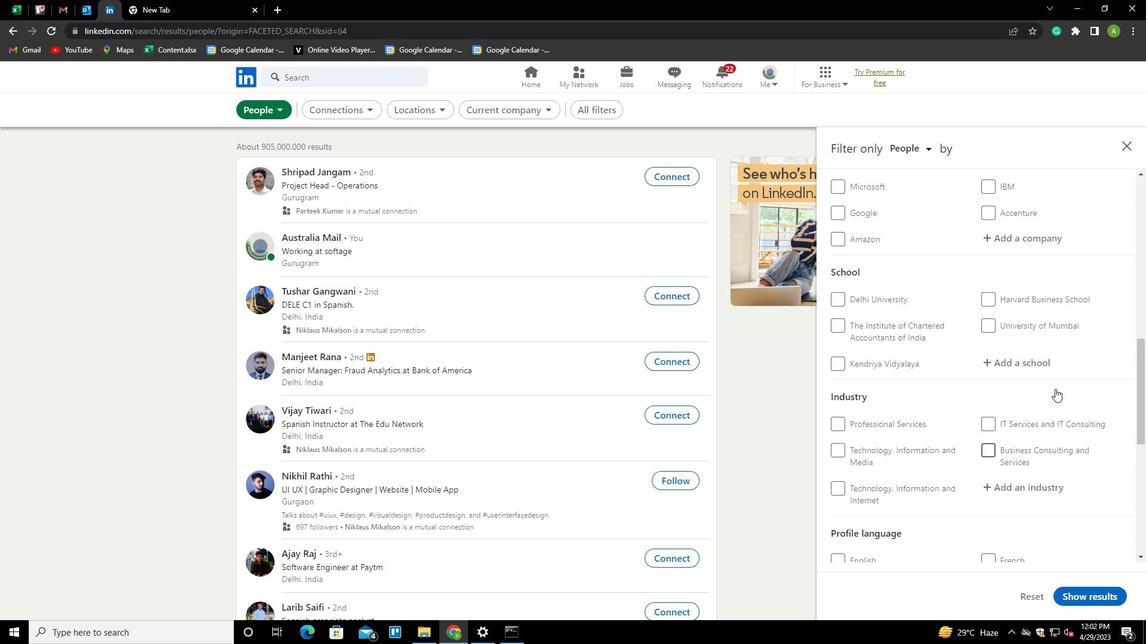 
Action: Mouse scrolled (1055, 389) with delta (0, 0)
Screenshot: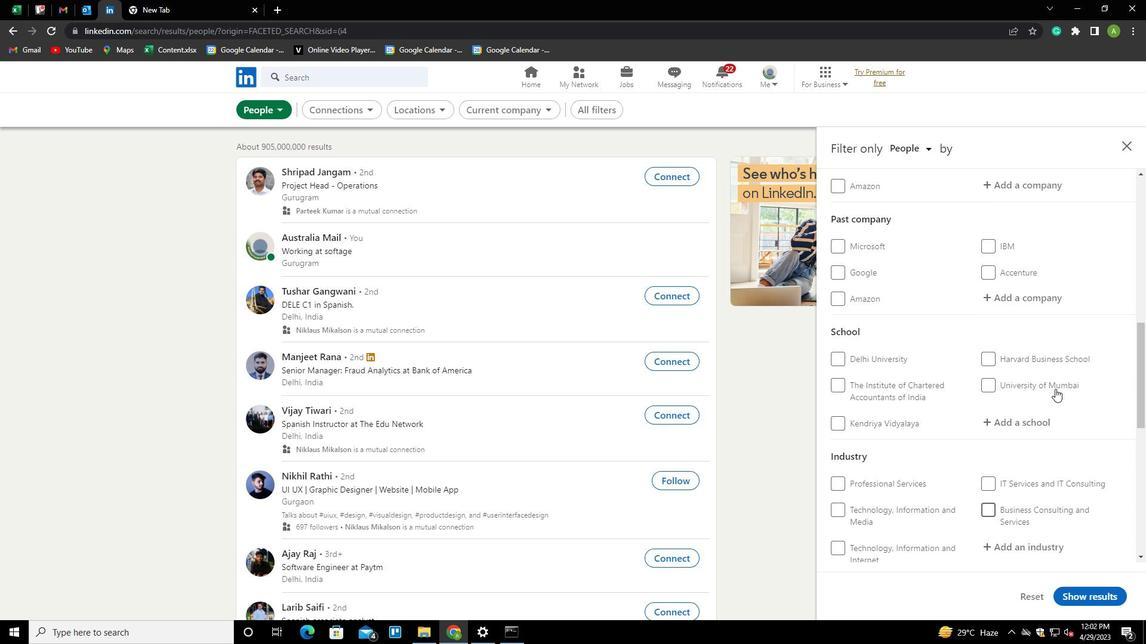 
Action: Mouse scrolled (1055, 389) with delta (0, 0)
Screenshot: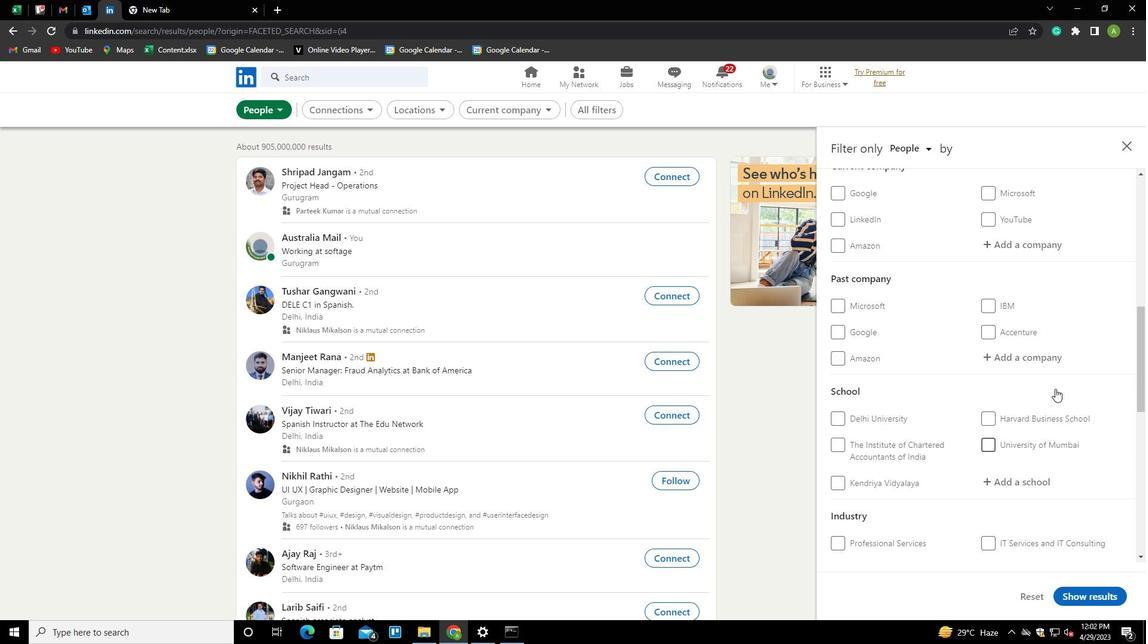 
Action: Mouse scrolled (1055, 389) with delta (0, 0)
Screenshot: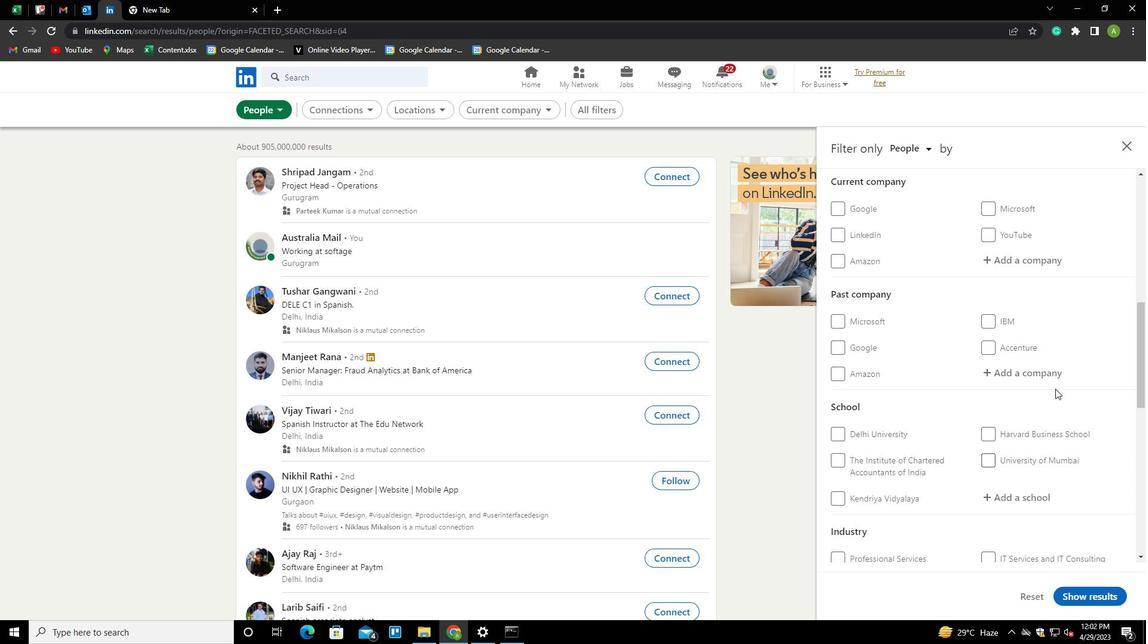 
Action: Mouse moved to (1012, 363)
Screenshot: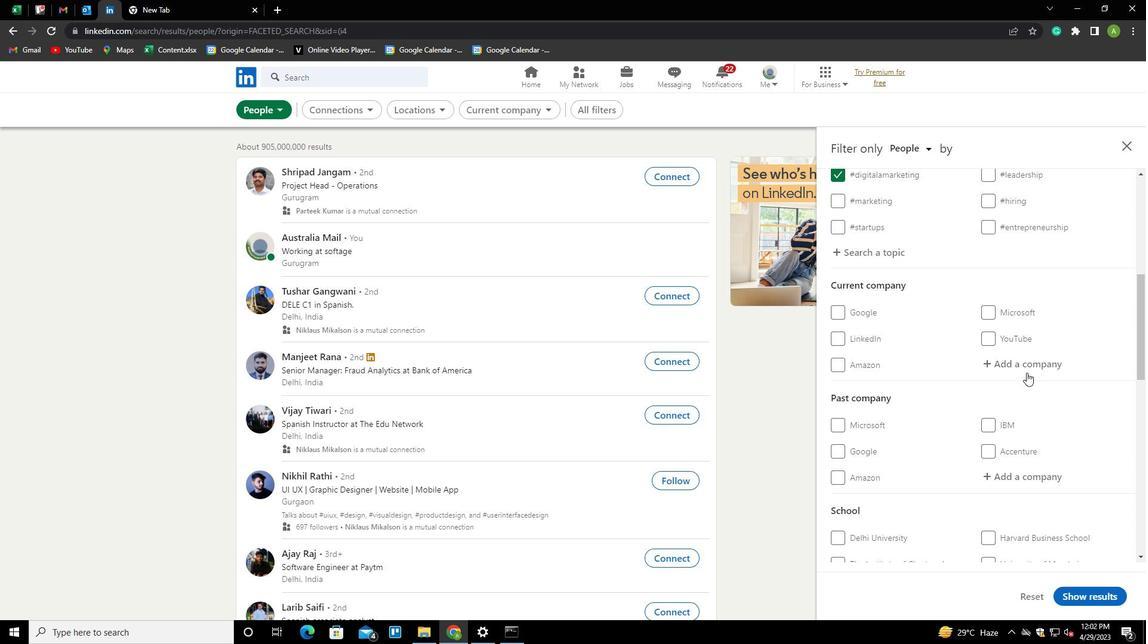 
Action: Mouse pressed left at (1012, 363)
Screenshot: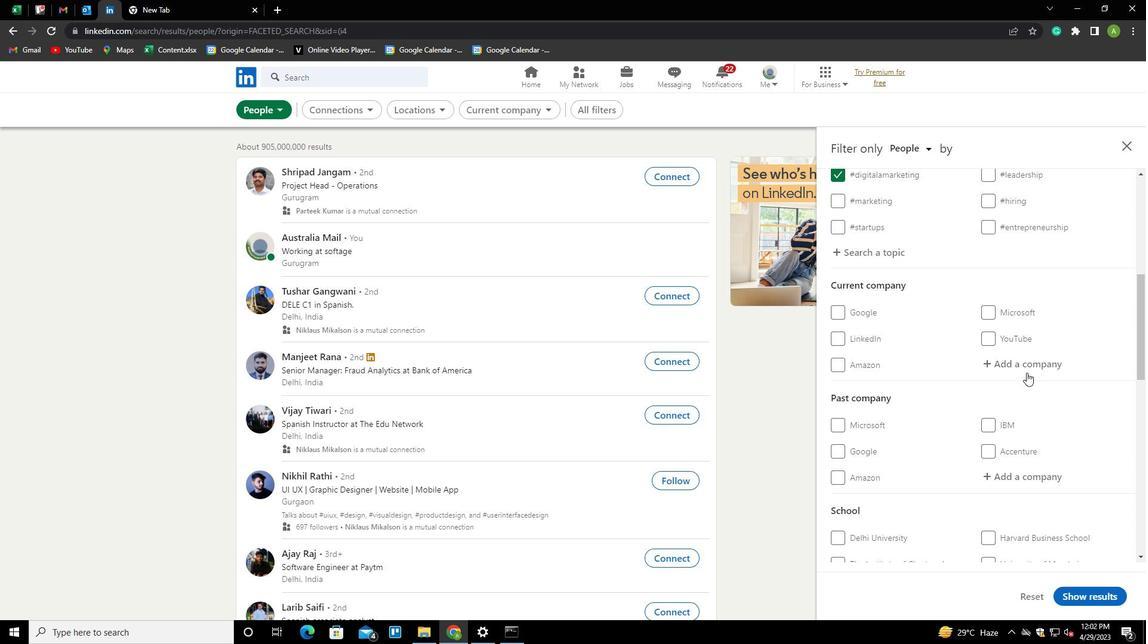
Action: Key pressed <Key.shift>GETING<Key.down><Key.enter>
Screenshot: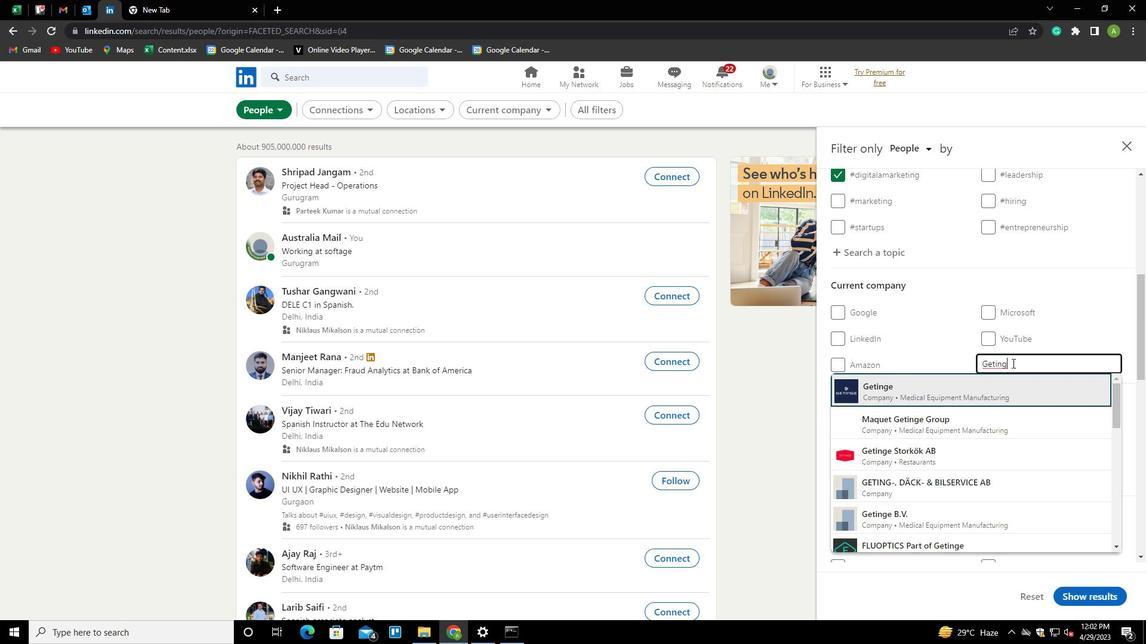 
Action: Mouse scrolled (1012, 363) with delta (0, 0)
Screenshot: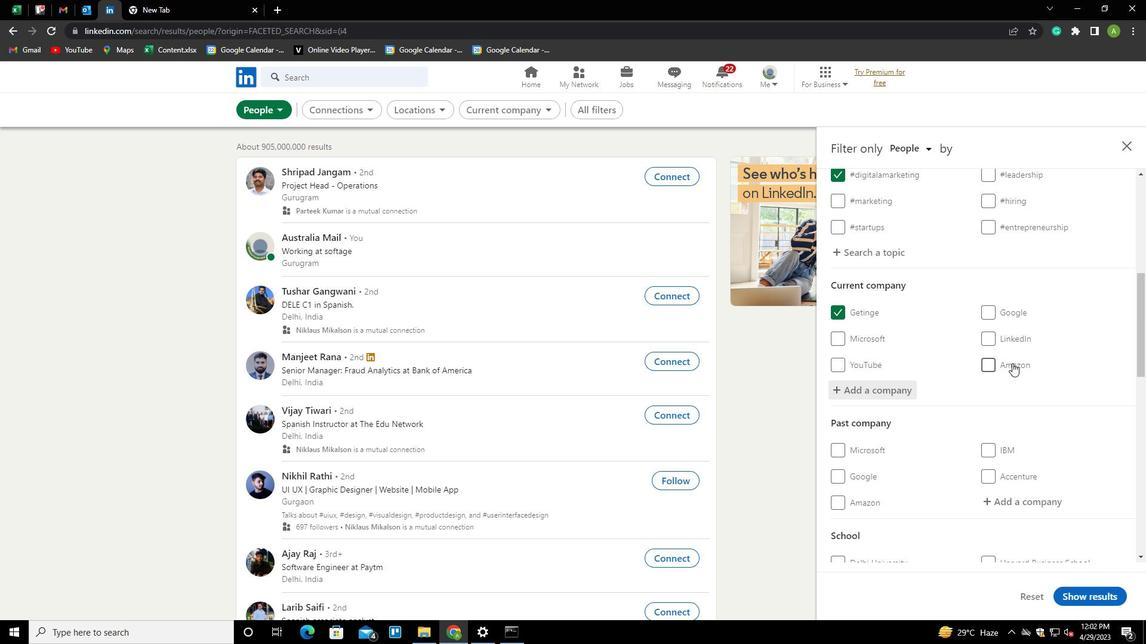 
Action: Mouse scrolled (1012, 363) with delta (0, 0)
Screenshot: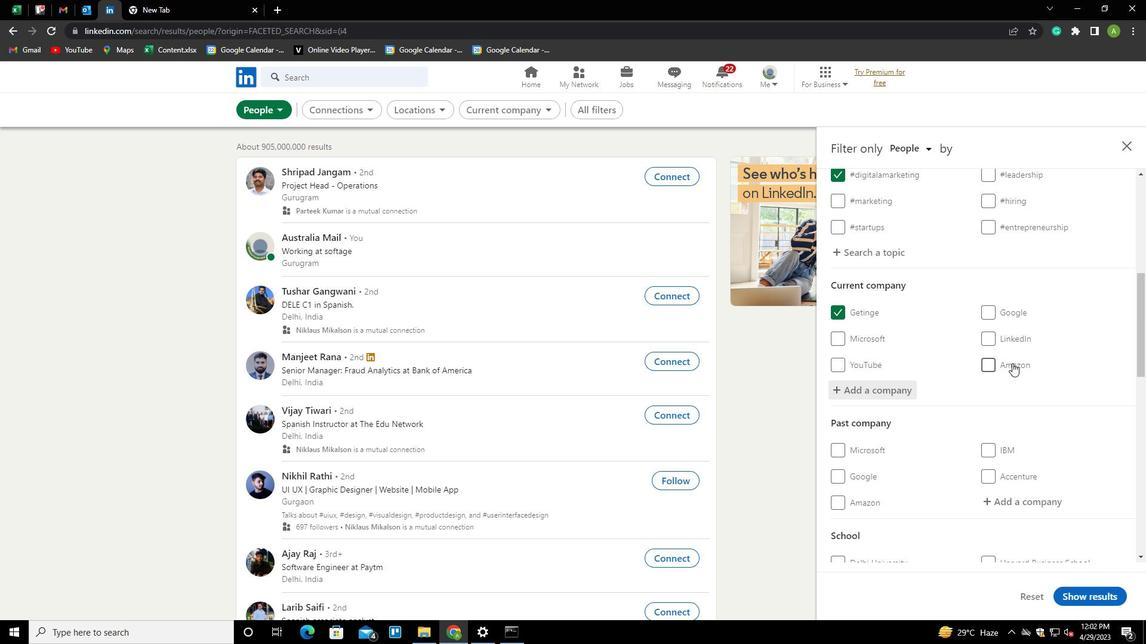 
Action: Mouse scrolled (1012, 363) with delta (0, 0)
Screenshot: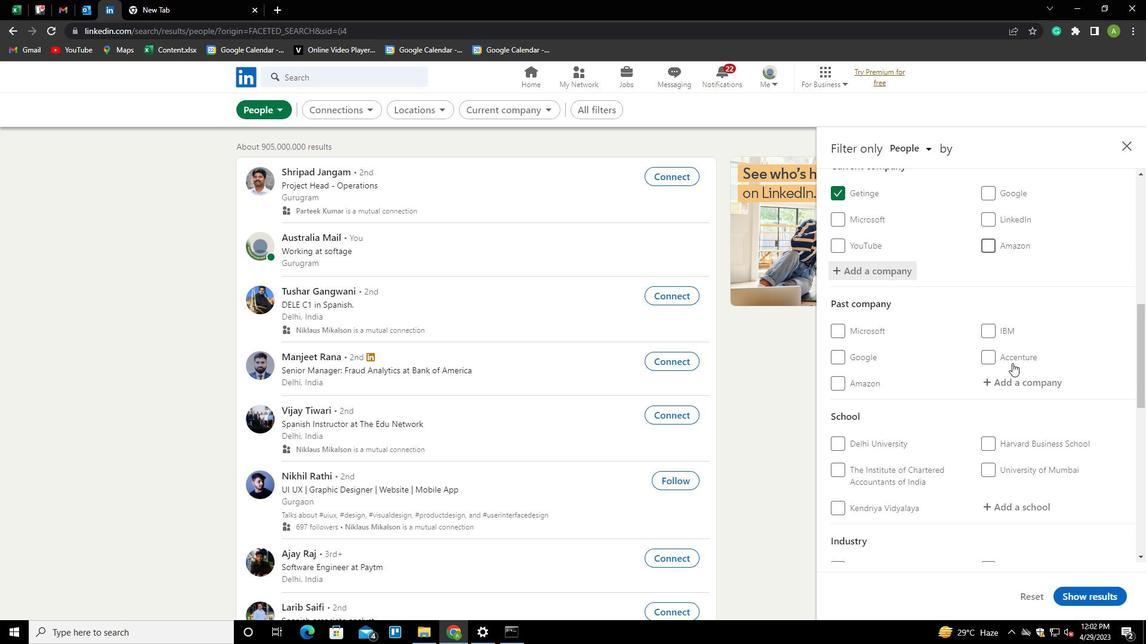 
Action: Mouse scrolled (1012, 363) with delta (0, 0)
Screenshot: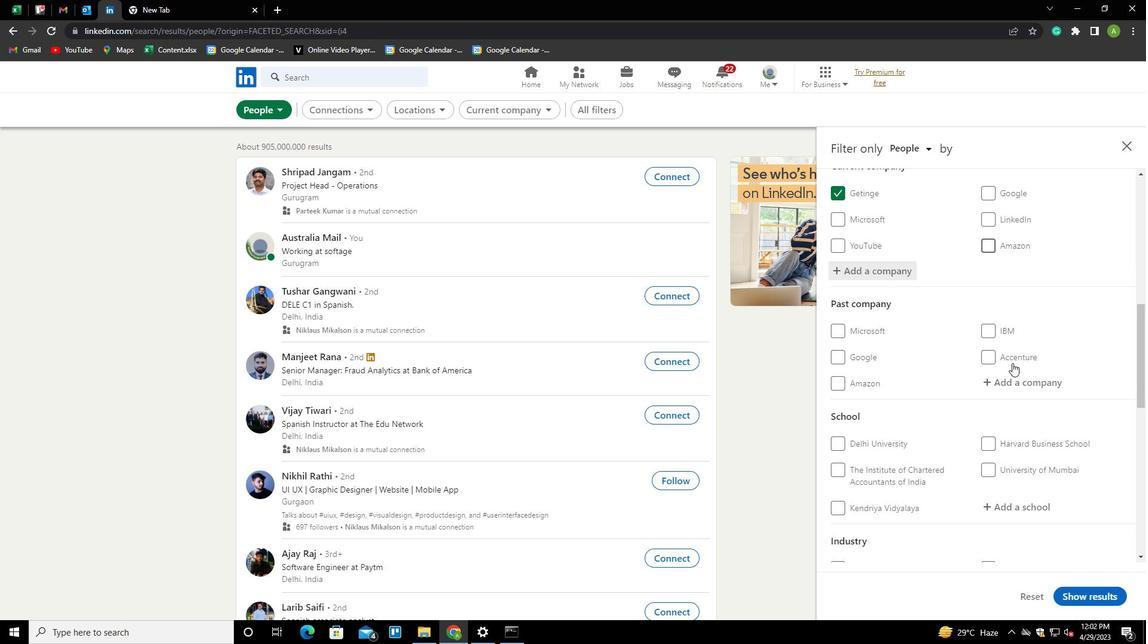 
Action: Mouse moved to (1016, 397)
Screenshot: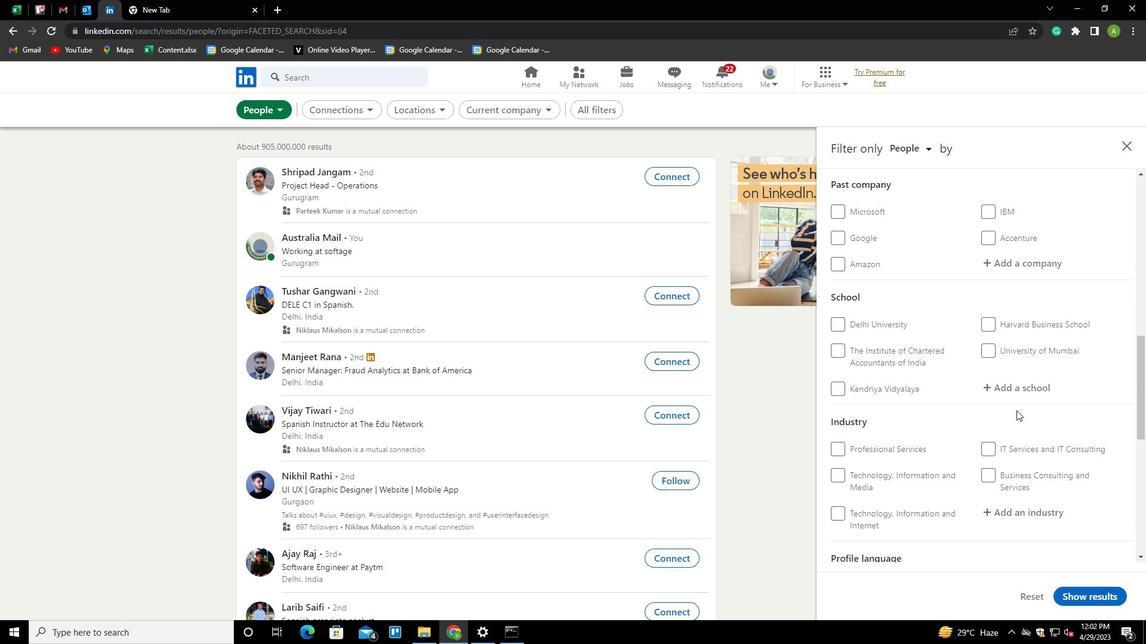 
Action: Mouse pressed left at (1016, 397)
Screenshot: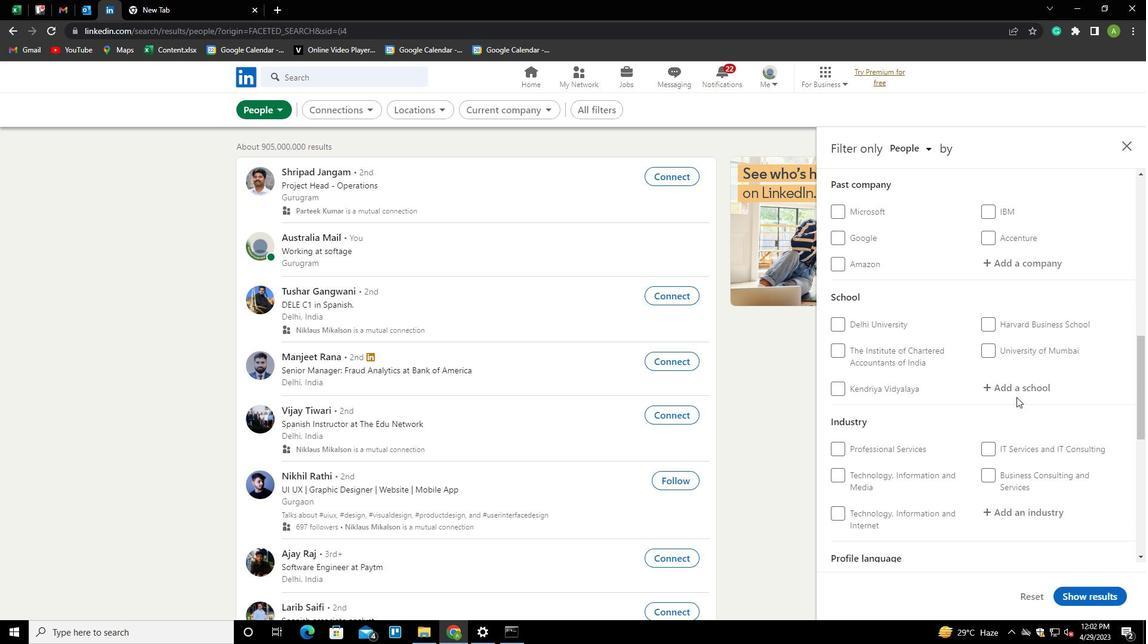 
Action: Key pressed <Key.shift>PUNE<Key.space><Key.shift><Key.shift><Key.shift><Key.shift><Key.shift><Key.shift><Key.shift><Key.shift><Key.shift><Key.shift>VIDH<Key.down><Key.enter>
Screenshot: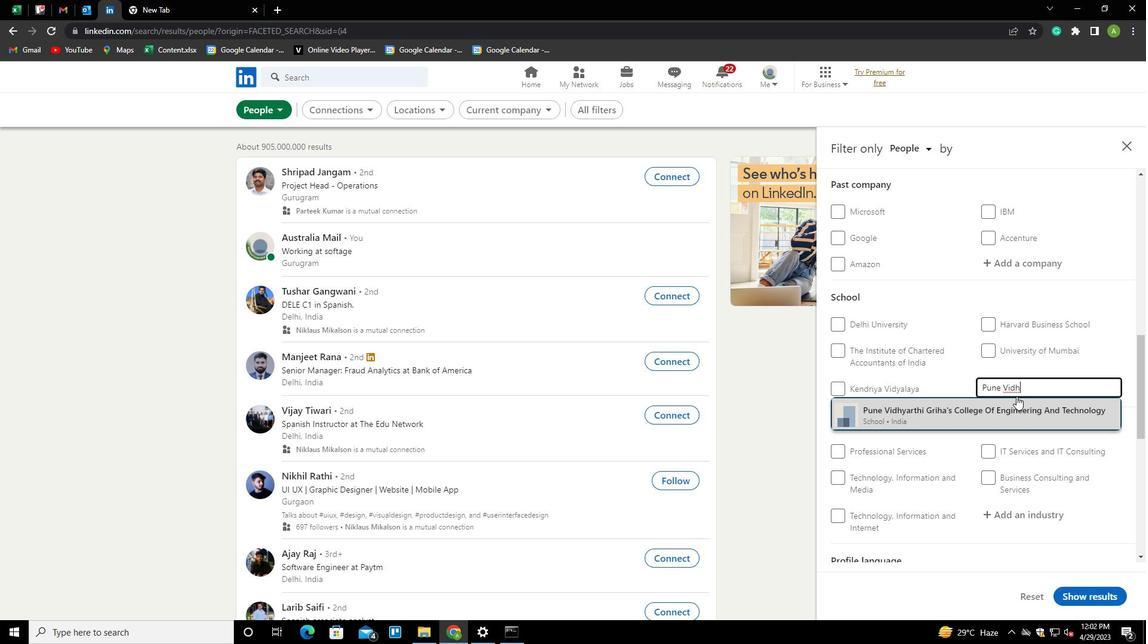 
Action: Mouse scrolled (1016, 396) with delta (0, 0)
Screenshot: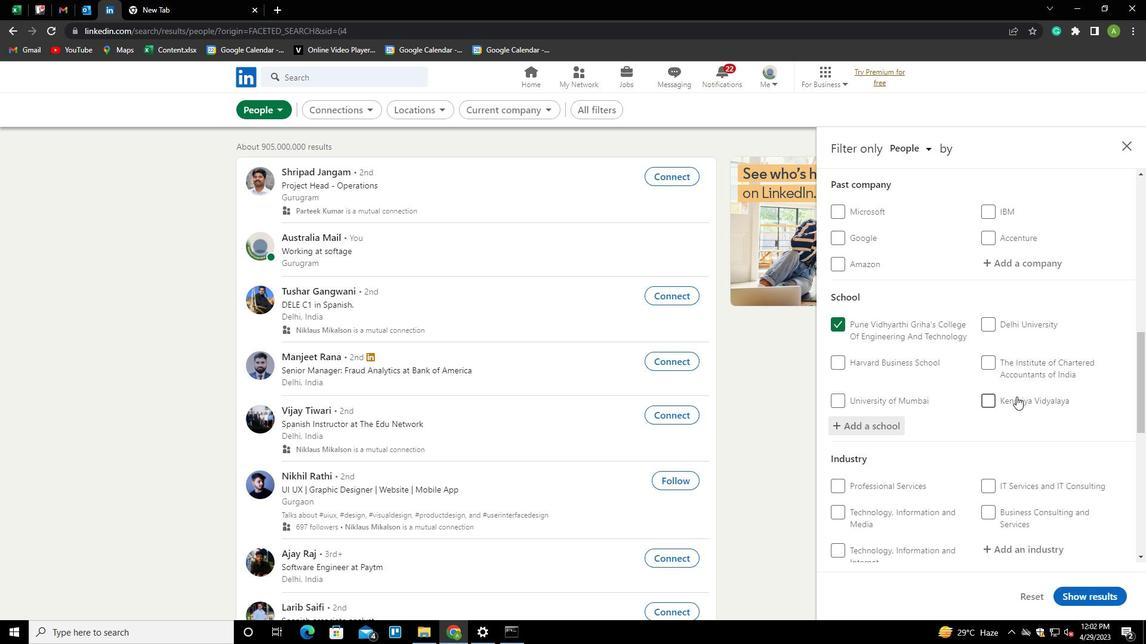 
Action: Mouse scrolled (1016, 396) with delta (0, 0)
Screenshot: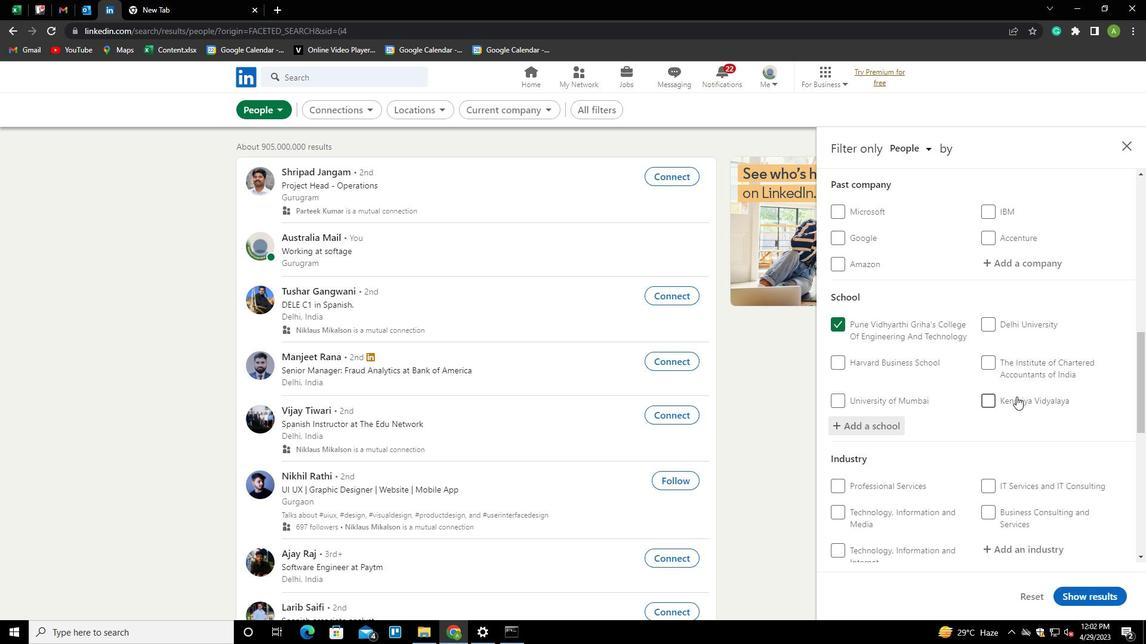 
Action: Mouse scrolled (1016, 396) with delta (0, 0)
Screenshot: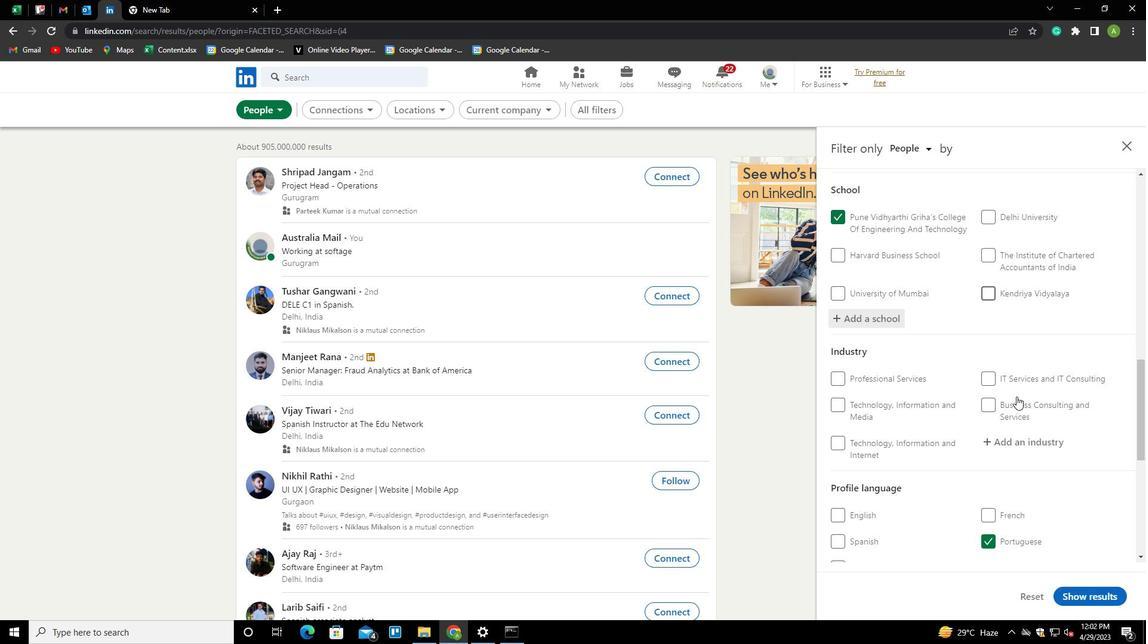 
Action: Mouse moved to (1010, 374)
Screenshot: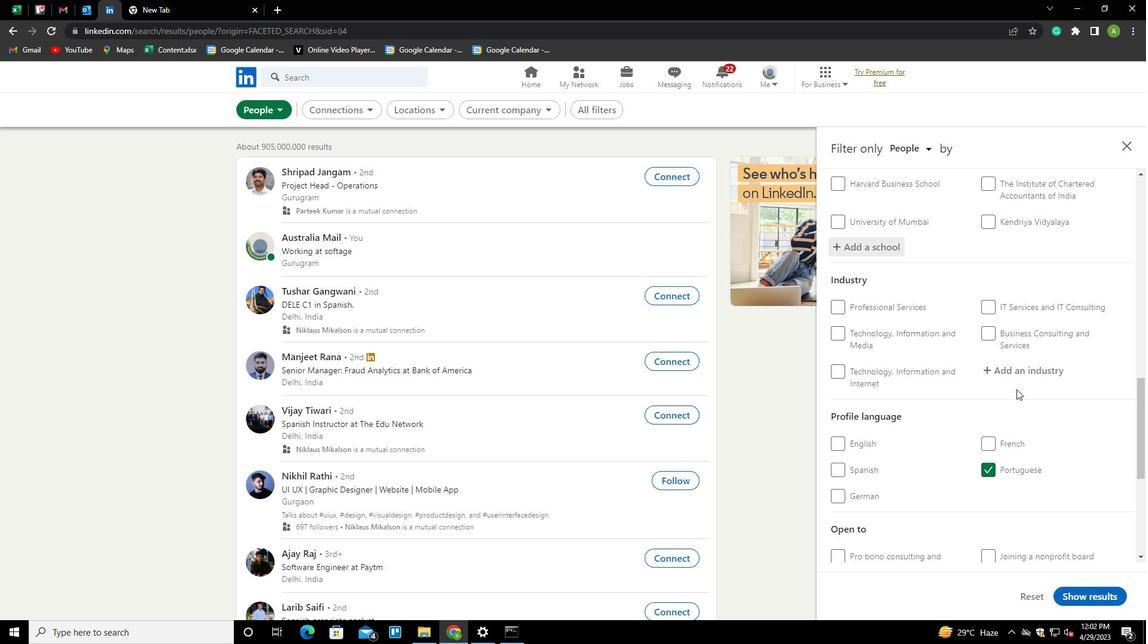 
Action: Mouse pressed left at (1010, 374)
Screenshot: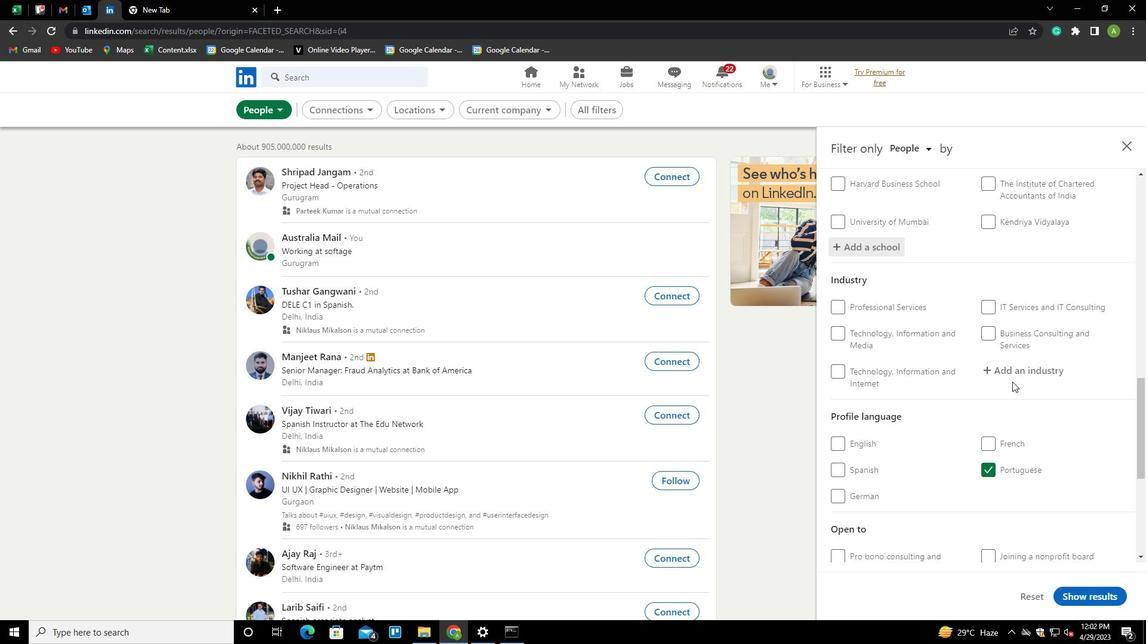 
Action: Mouse moved to (1013, 372)
Screenshot: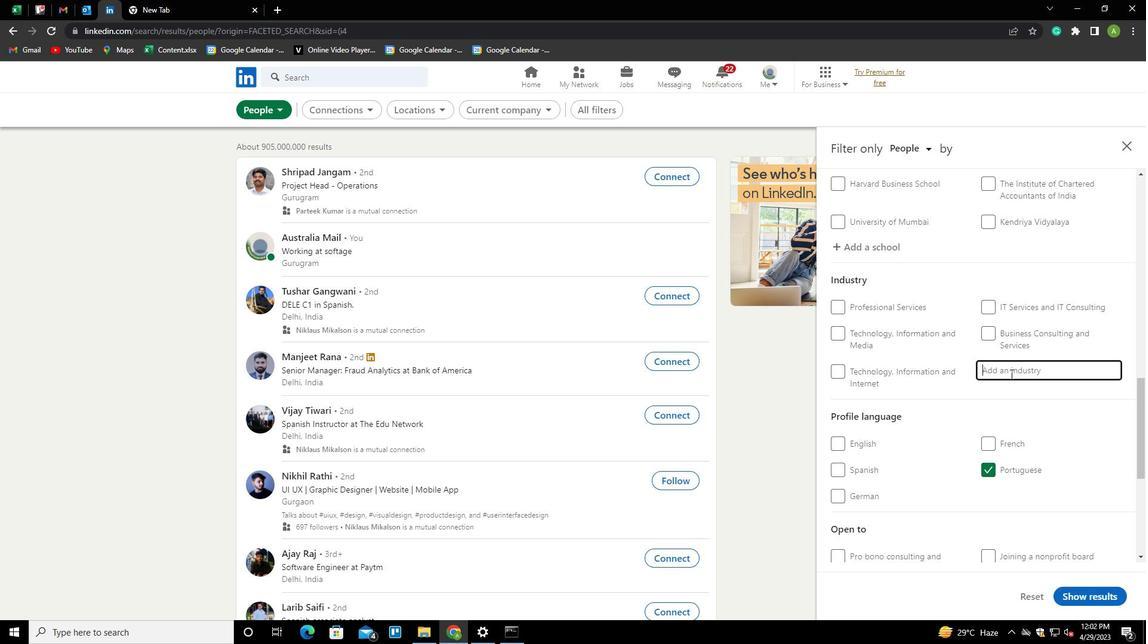 
Action: Mouse pressed left at (1013, 372)
Screenshot: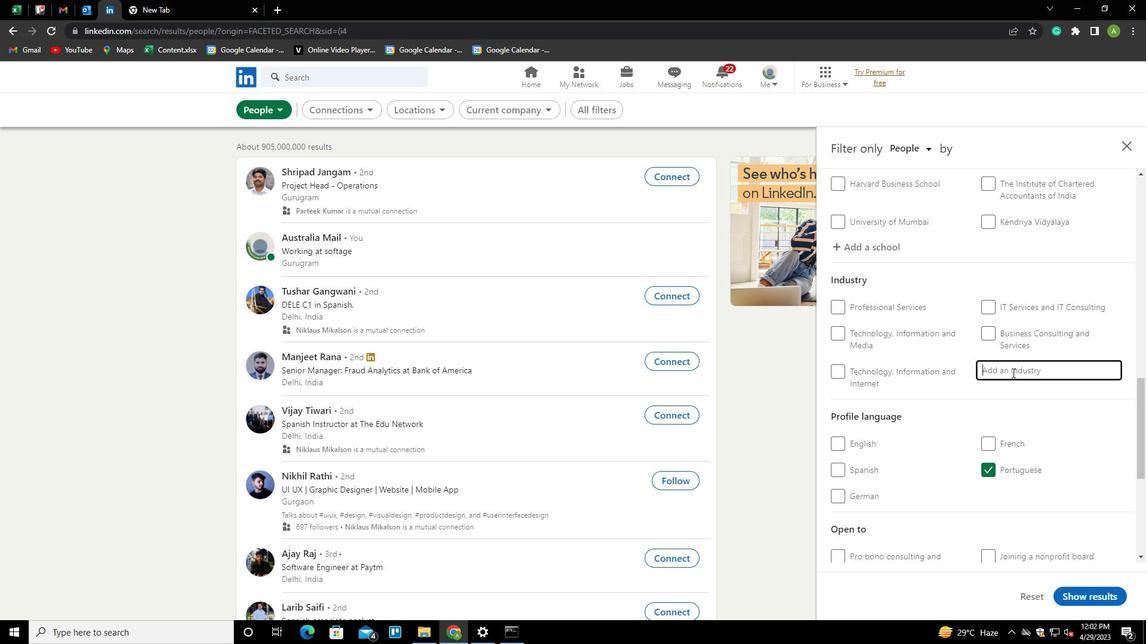 
Action: Key pressed <Key.shift>AUTOMATION<Key.down><Key.down><Key.enter>
Screenshot: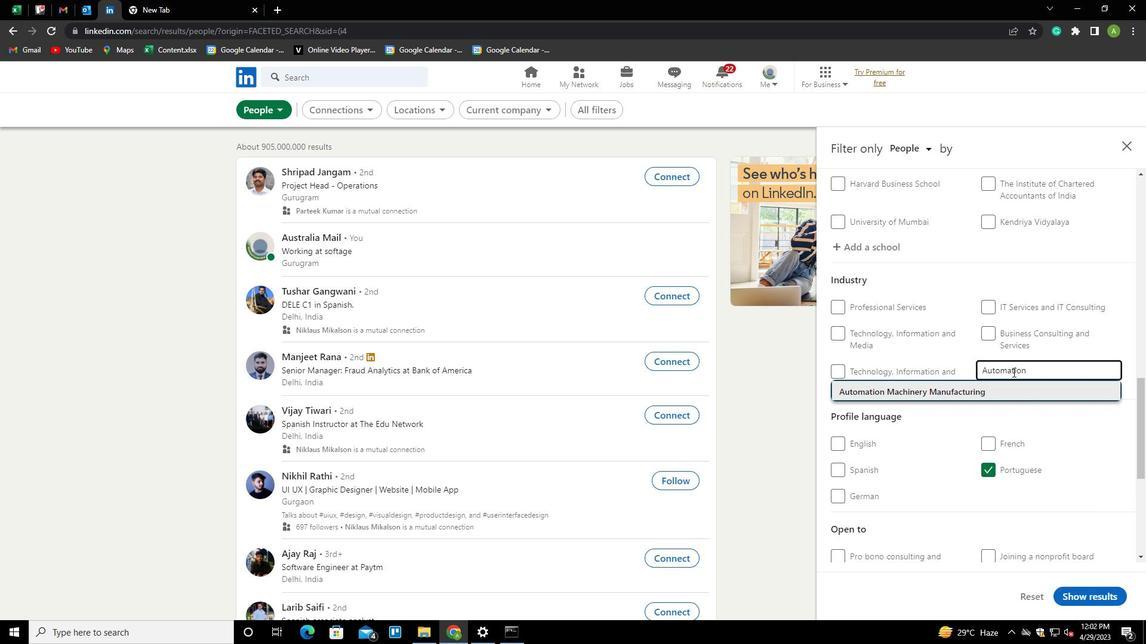 
Action: Mouse scrolled (1013, 371) with delta (0, 0)
Screenshot: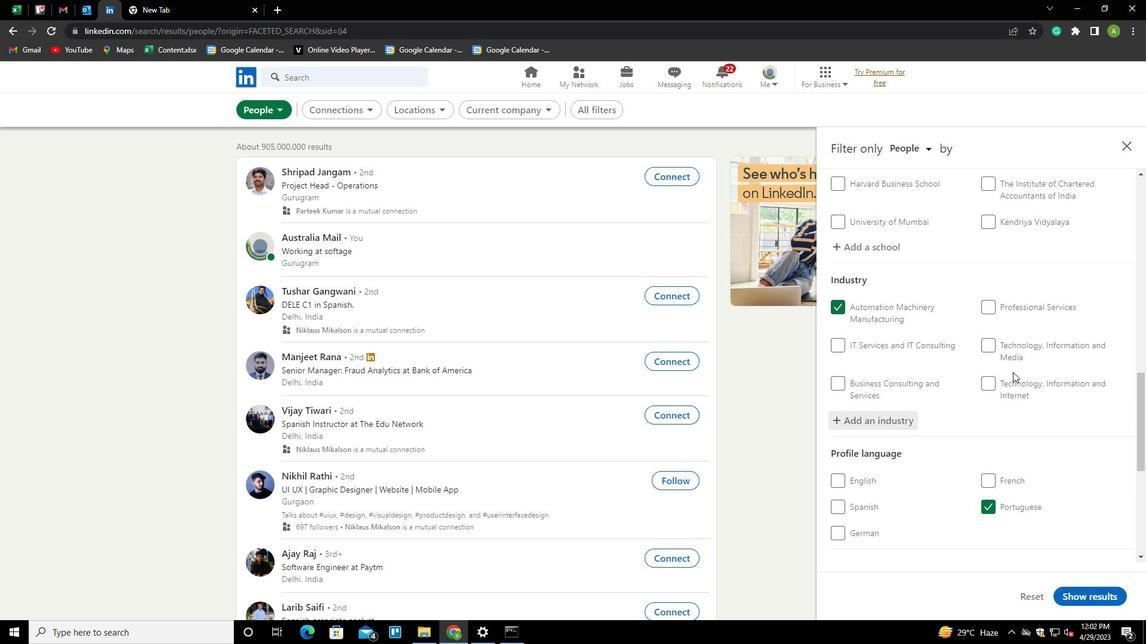 
Action: Mouse scrolled (1013, 371) with delta (0, 0)
Screenshot: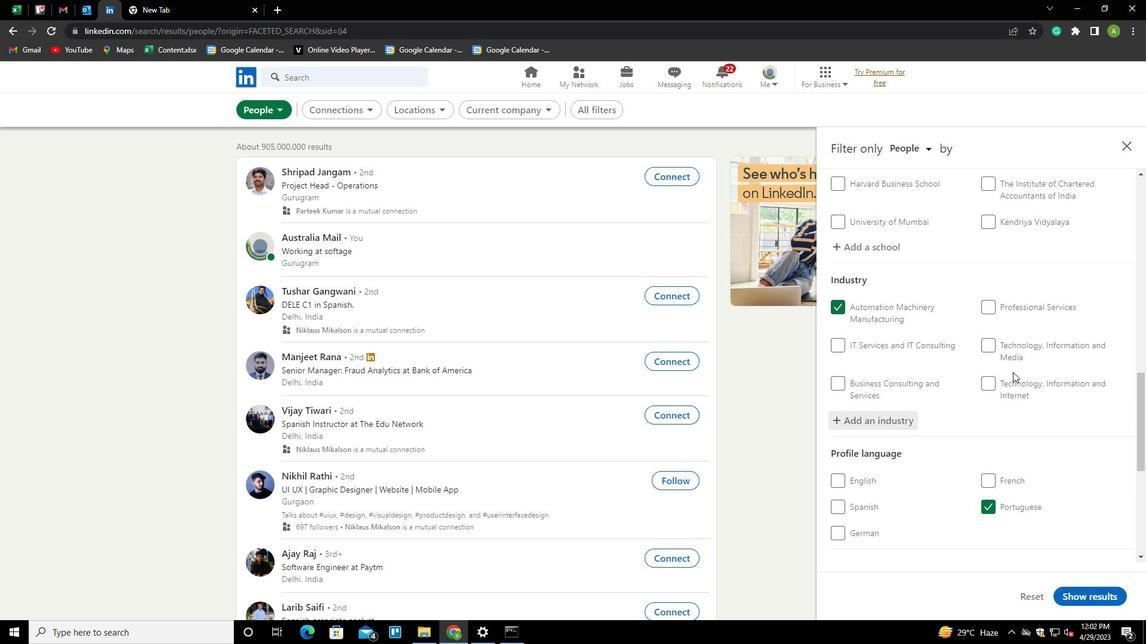 
Action: Mouse scrolled (1013, 371) with delta (0, 0)
Screenshot: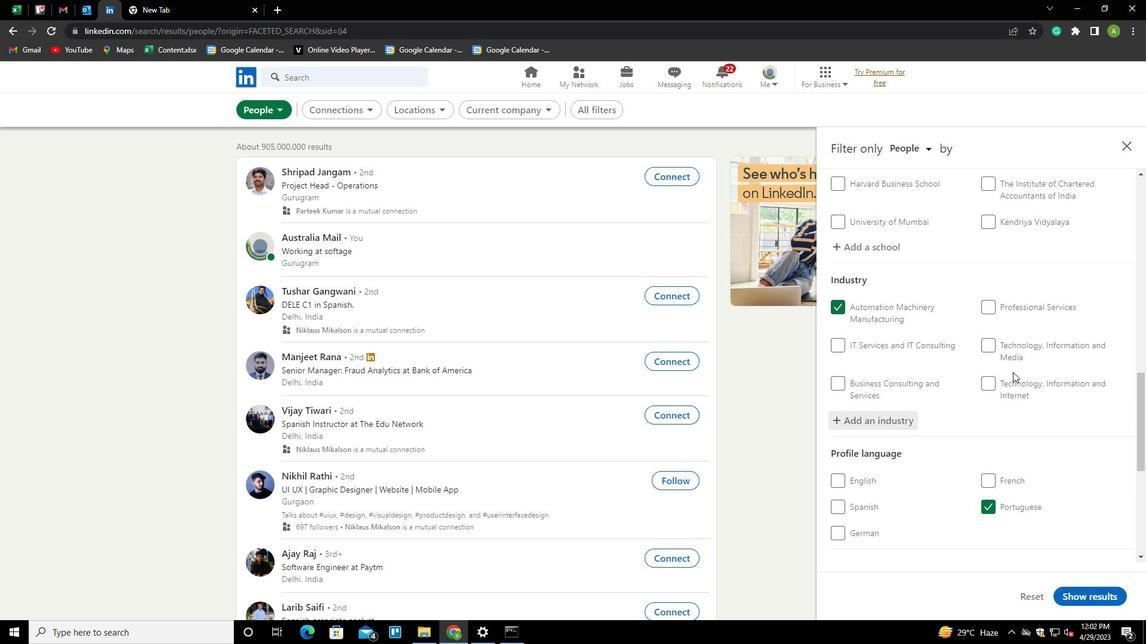 
Action: Mouse scrolled (1013, 371) with delta (0, 0)
Screenshot: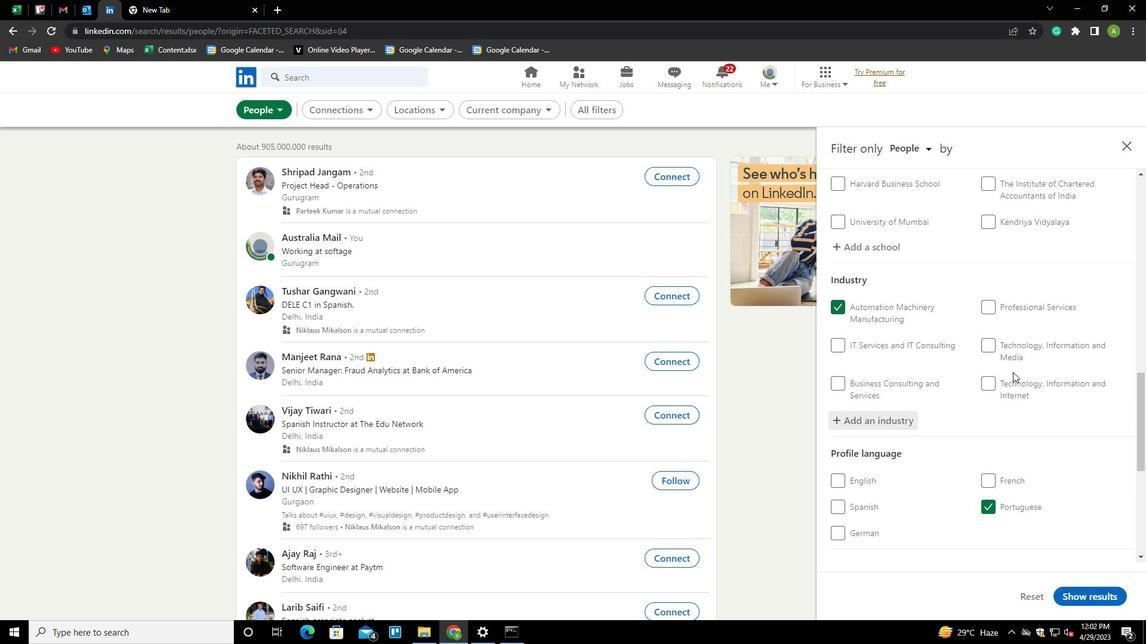 
Action: Mouse scrolled (1013, 371) with delta (0, 0)
Screenshot: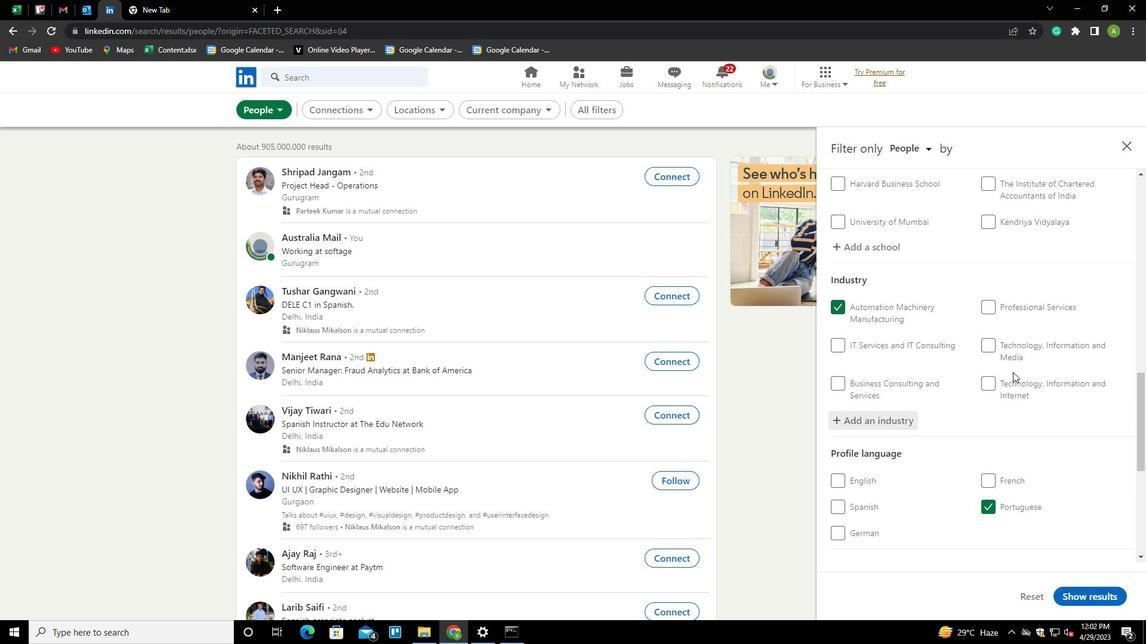 
Action: Mouse moved to (1003, 417)
Screenshot: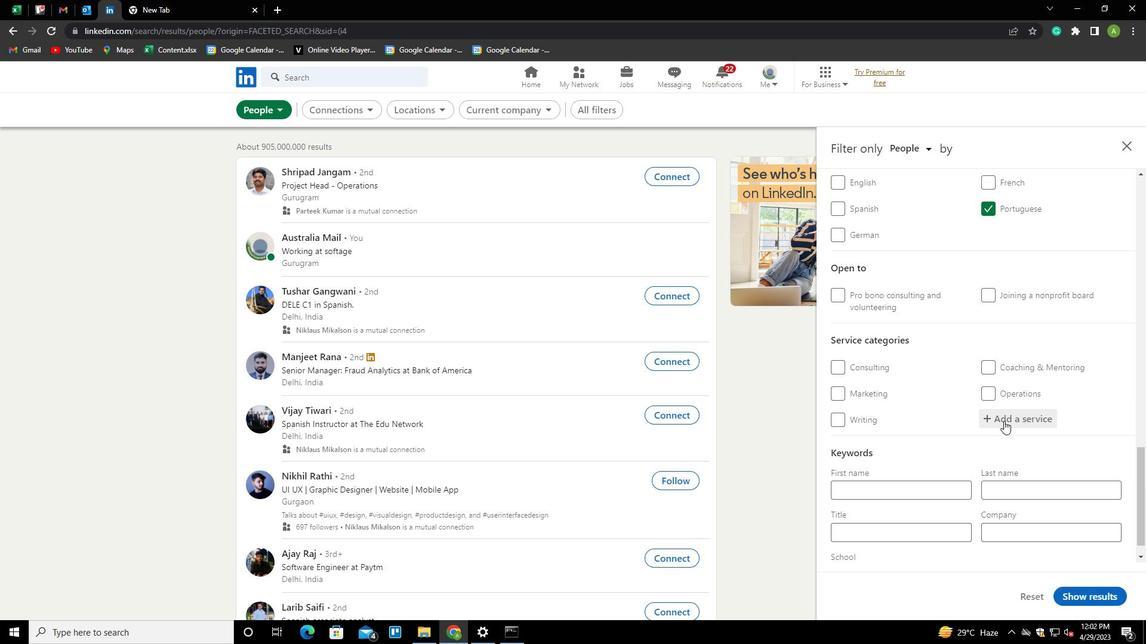 
Action: Mouse pressed left at (1003, 417)
Screenshot: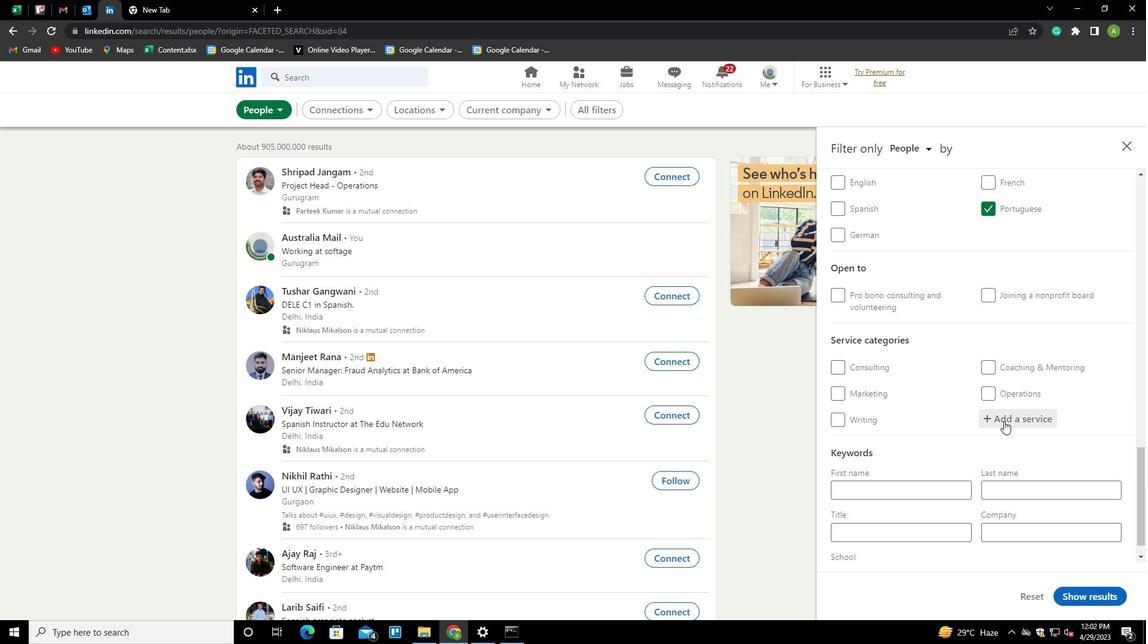
Action: Mouse moved to (1009, 419)
Screenshot: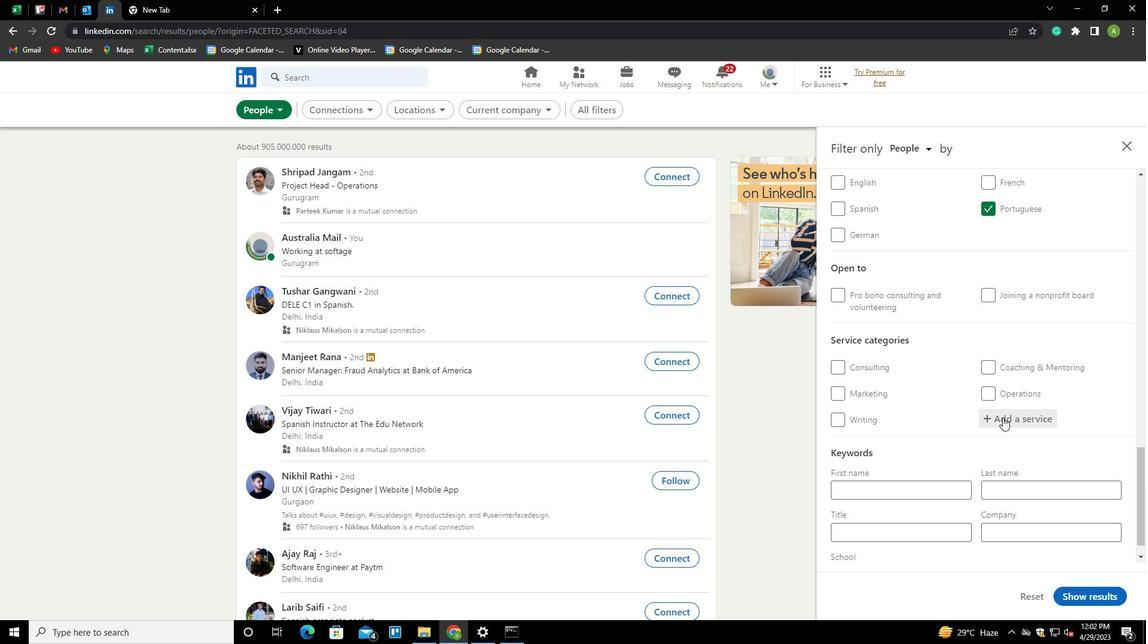 
Action: Mouse pressed left at (1009, 419)
Screenshot: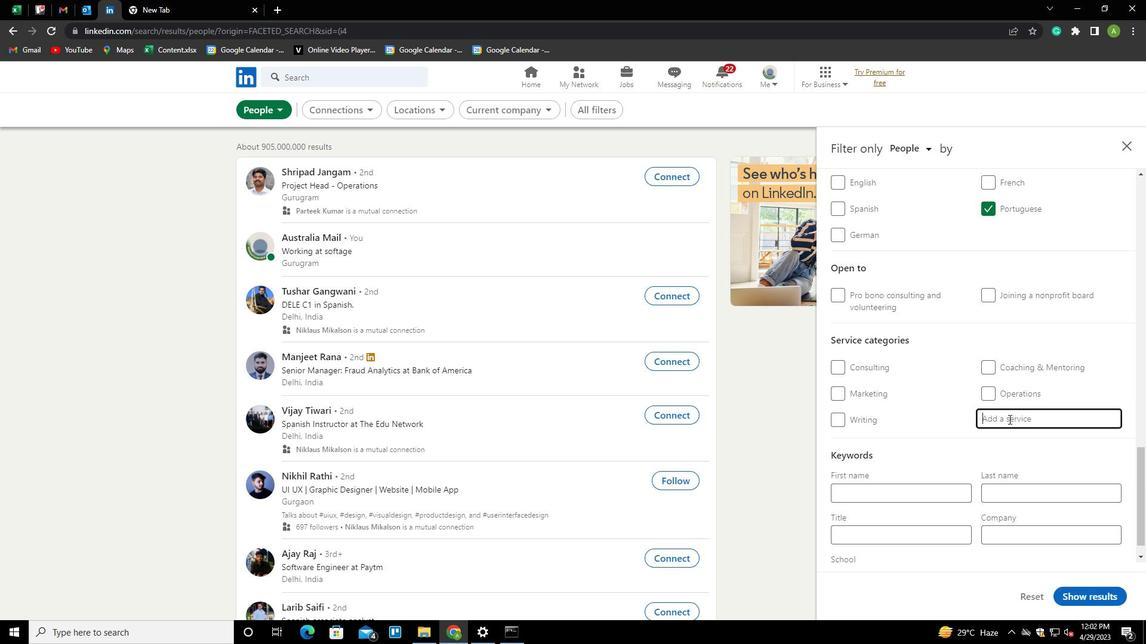 
Action: Key pressed <Key.shift>MANGEMENT<Key.down>
Screenshot: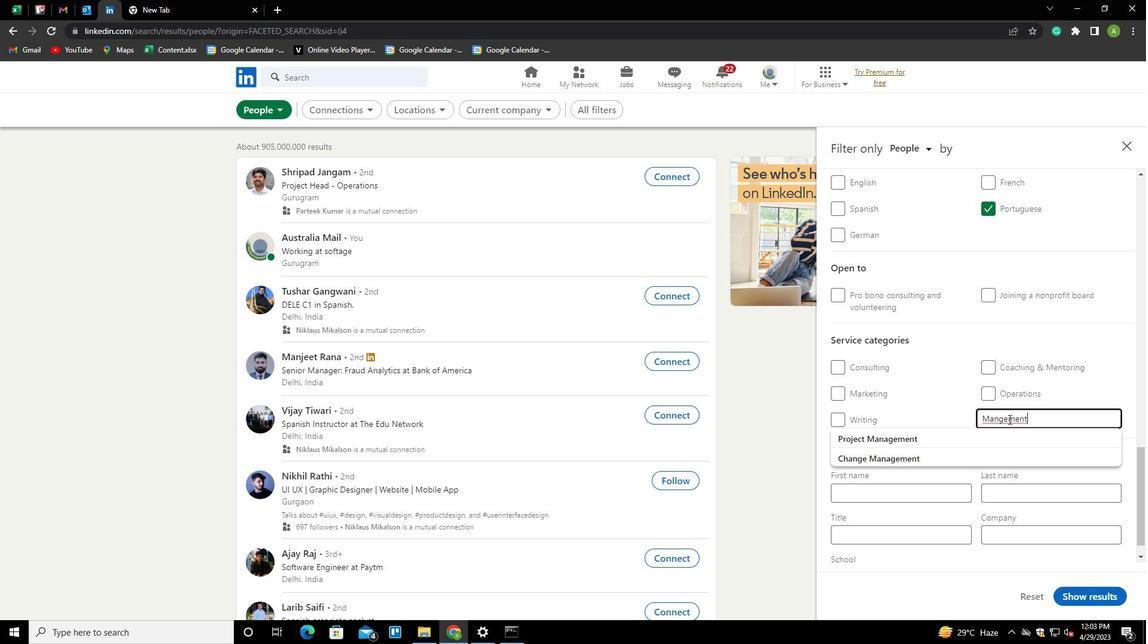 
Action: Mouse moved to (1000, 419)
Screenshot: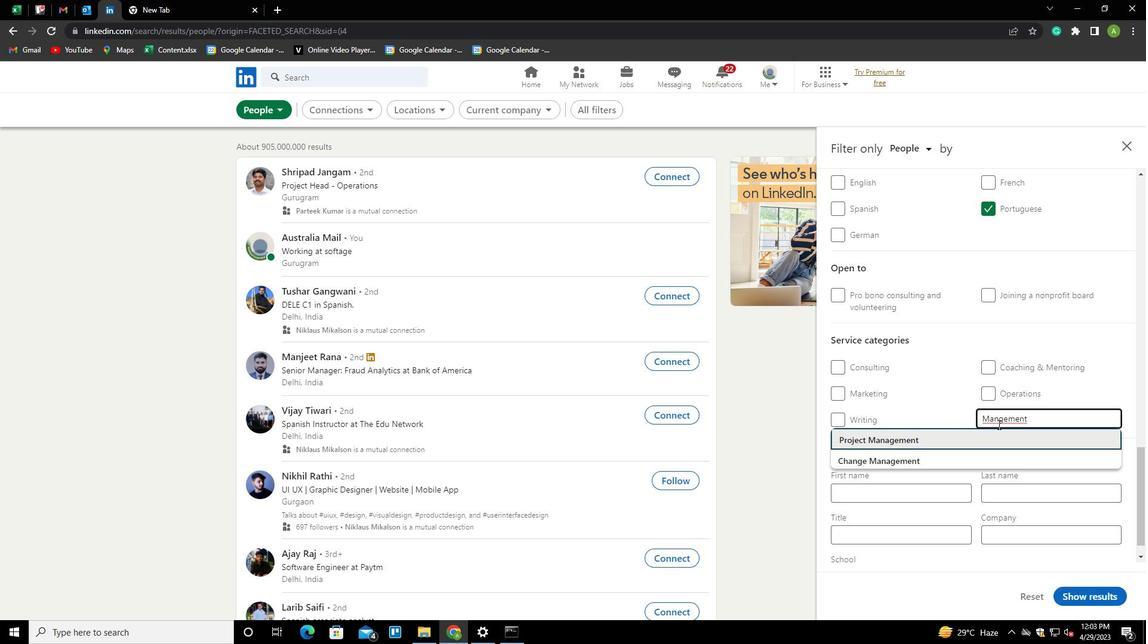 
Action: Mouse pressed left at (1000, 419)
Screenshot: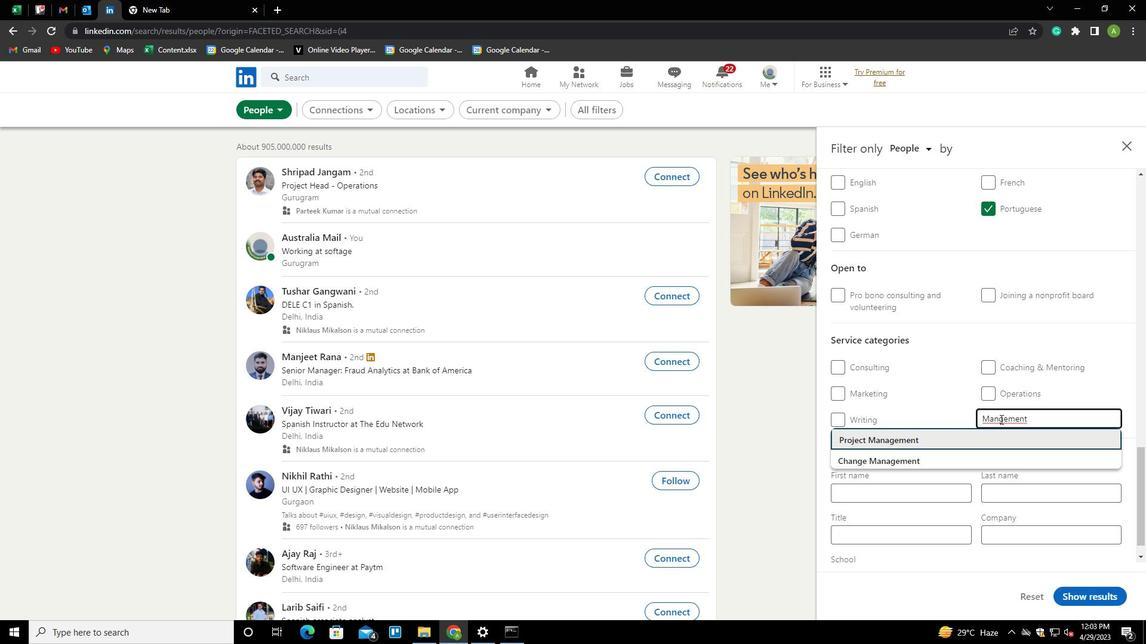 
Action: Mouse moved to (1010, 422)
Screenshot: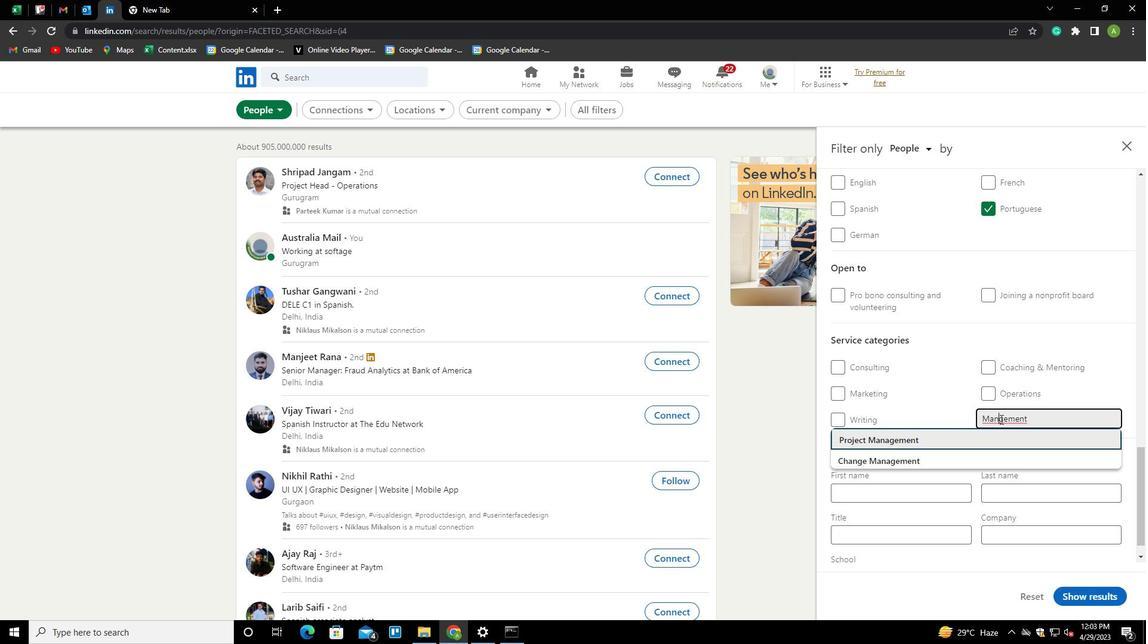 
Action: Key pressed A
Screenshot: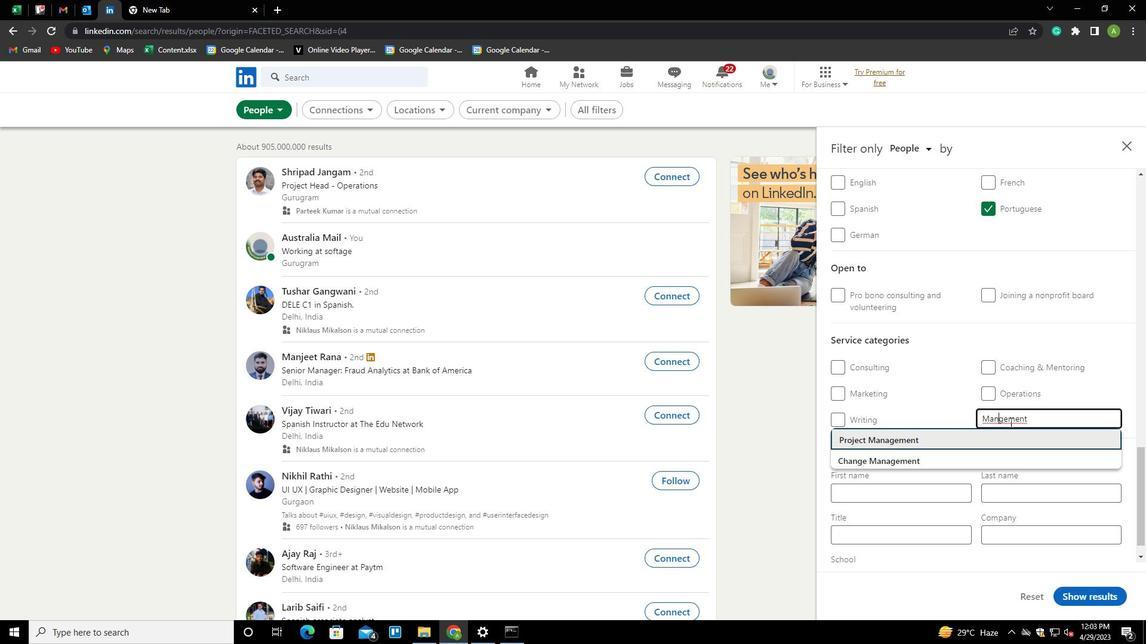 
Action: Mouse moved to (954, 405)
Screenshot: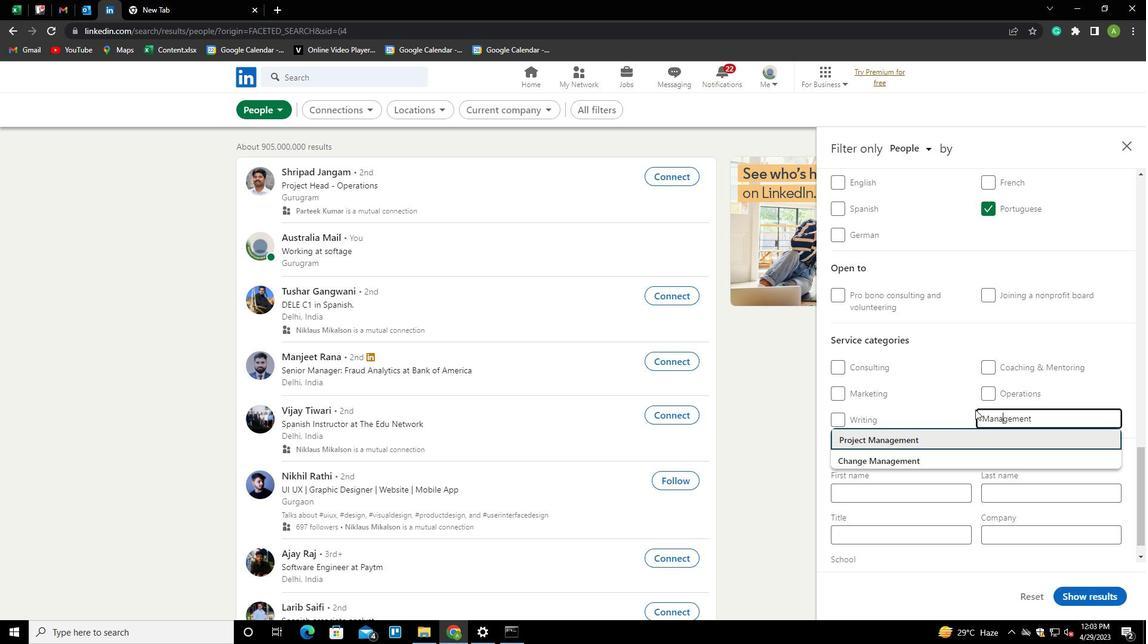 
Action: Mouse pressed left at (954, 405)
Screenshot: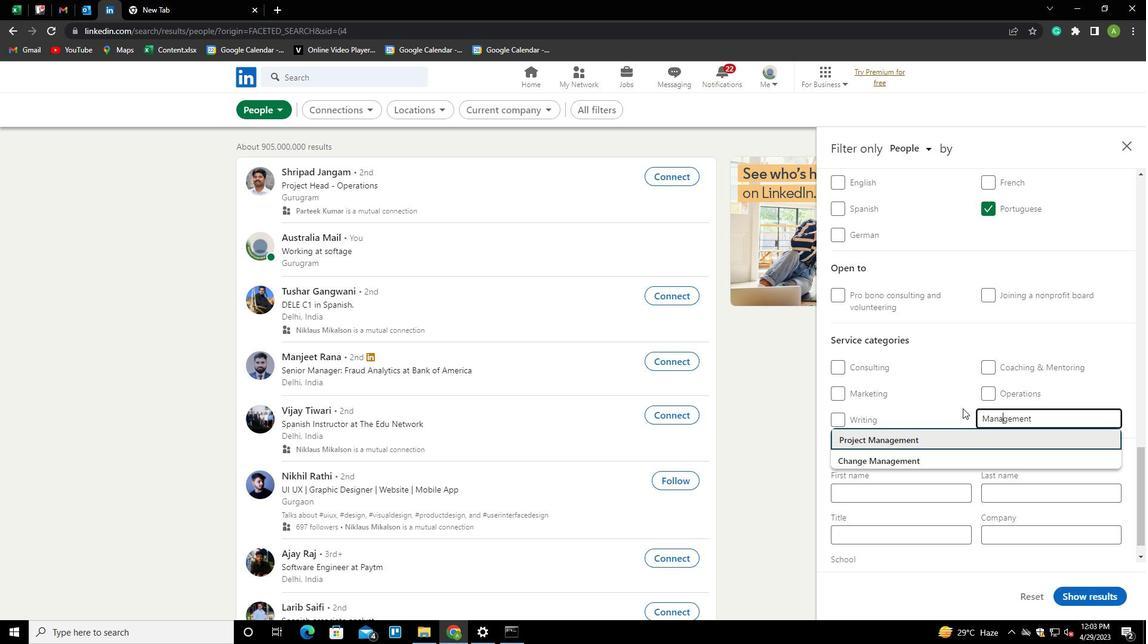 
Action: Mouse moved to (984, 447)
Screenshot: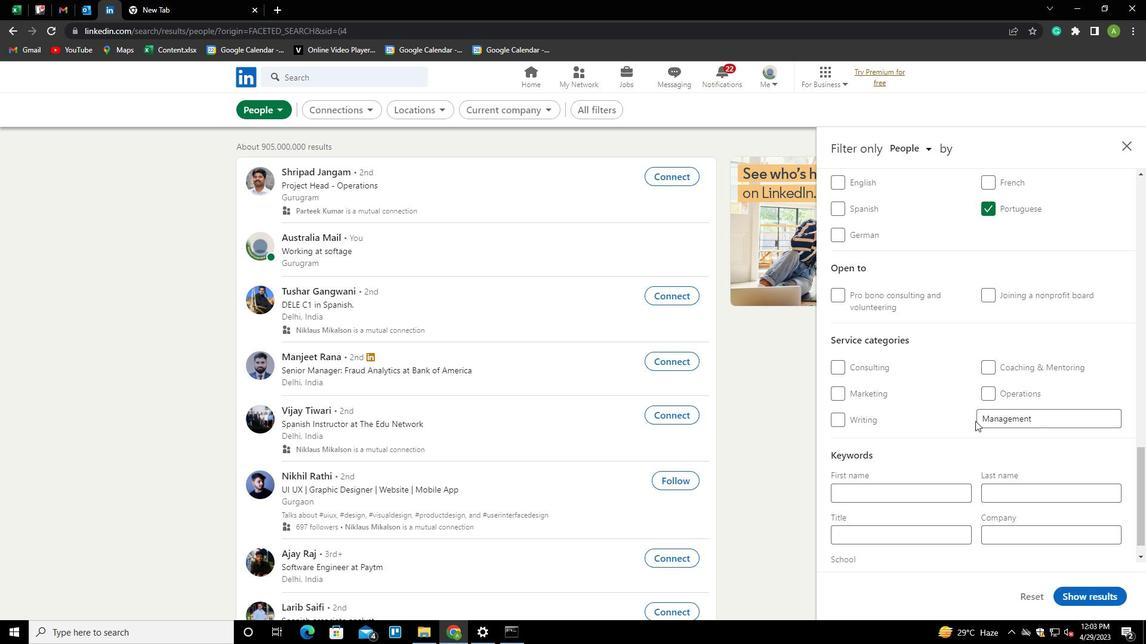 
Action: Mouse scrolled (984, 447) with delta (0, 0)
Screenshot: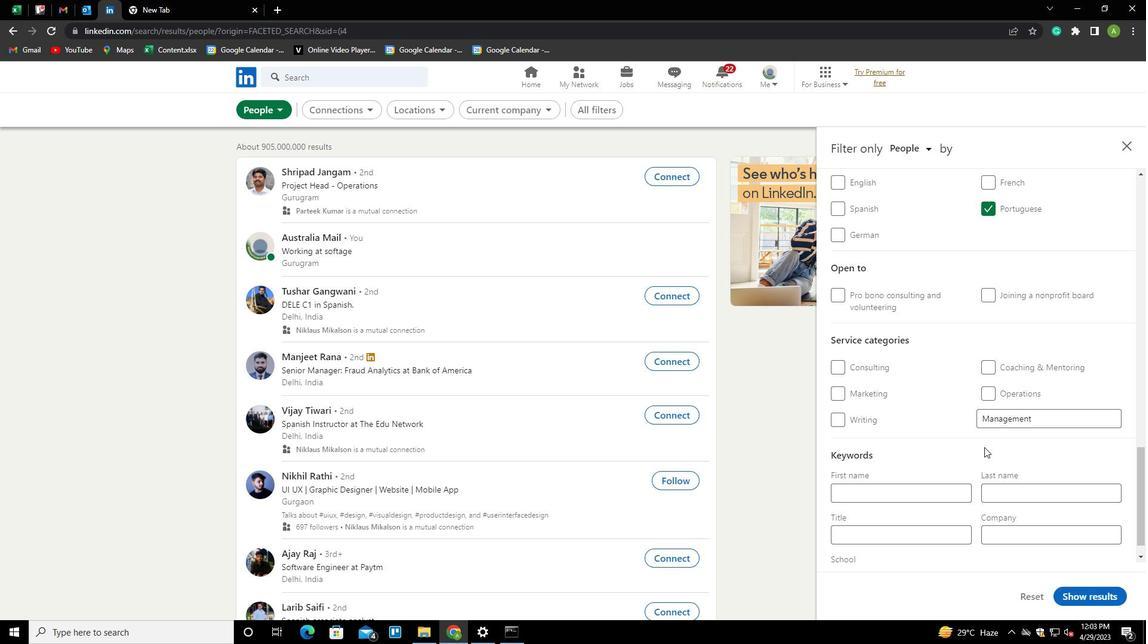 
Action: Mouse scrolled (984, 447) with delta (0, 0)
Screenshot: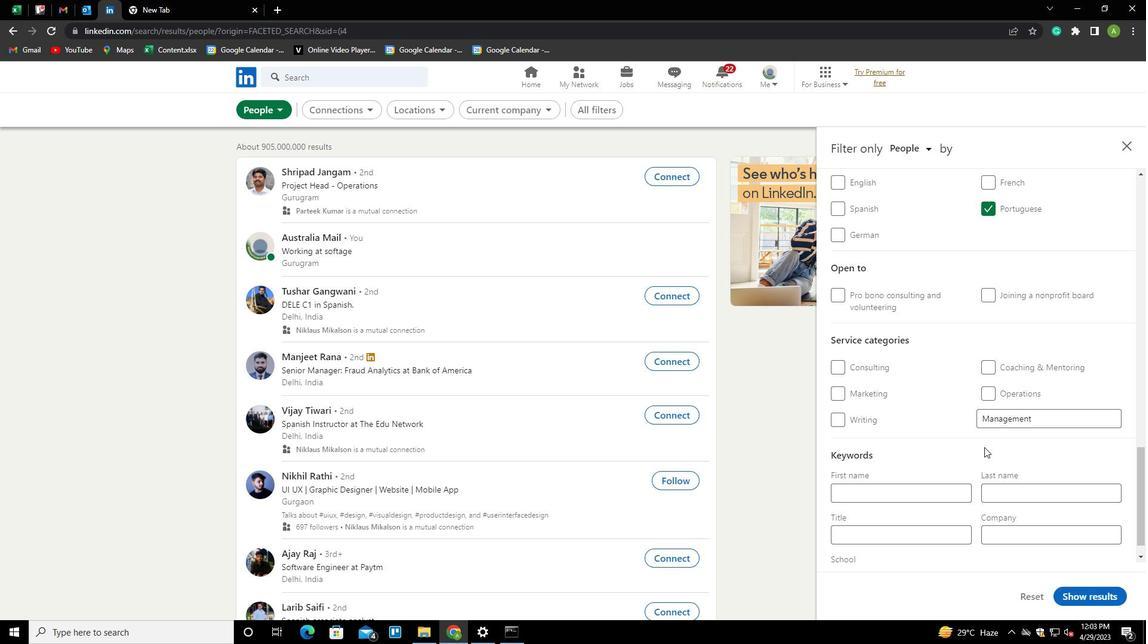 
Action: Mouse scrolled (984, 447) with delta (0, 0)
Screenshot: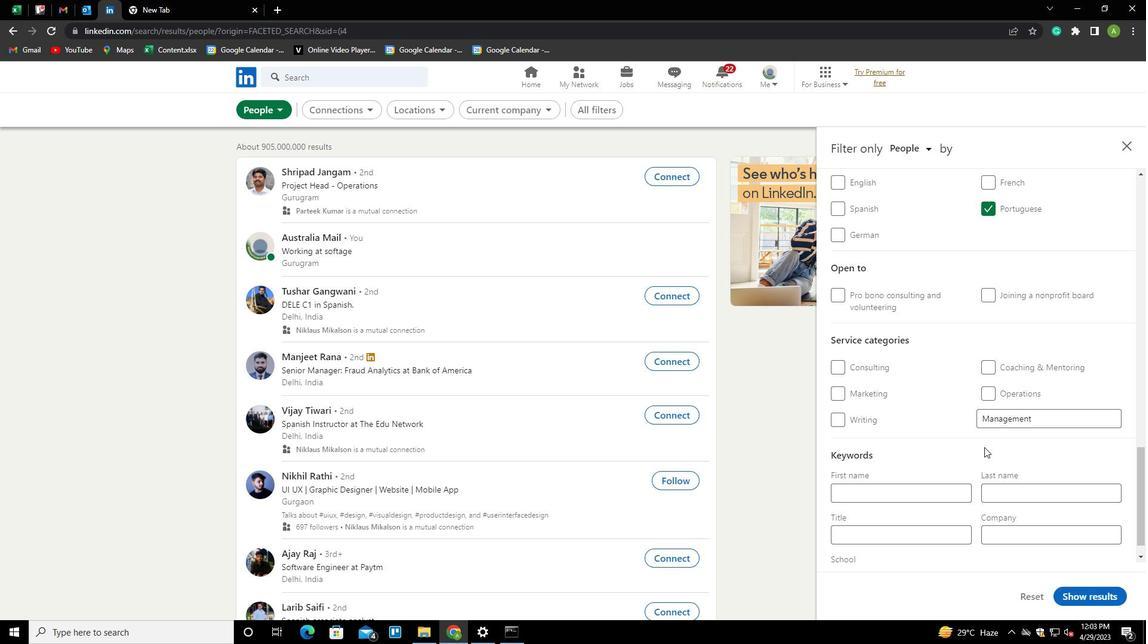 
Action: Mouse scrolled (984, 447) with delta (0, 0)
Screenshot: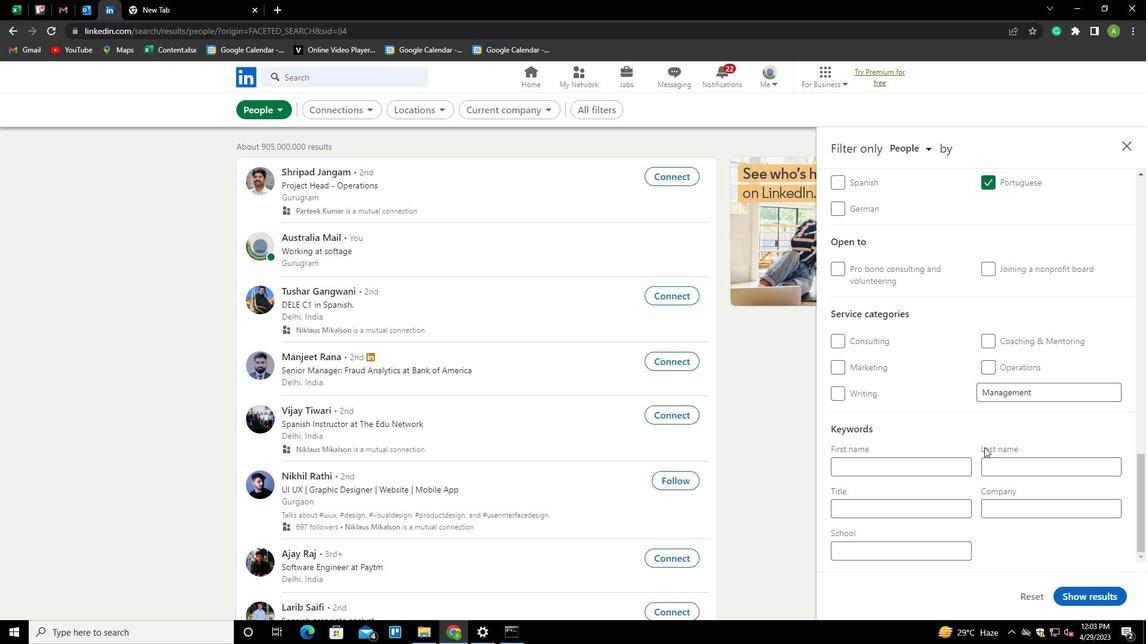 
Action: Mouse scrolled (984, 447) with delta (0, 0)
Screenshot: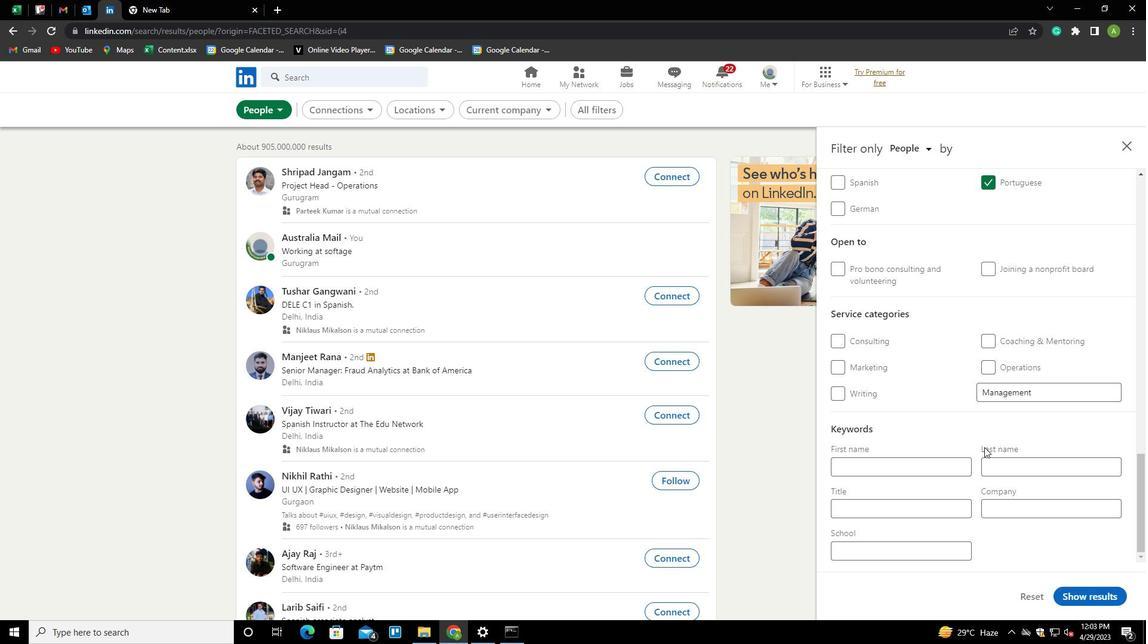 
Action: Mouse moved to (899, 510)
Screenshot: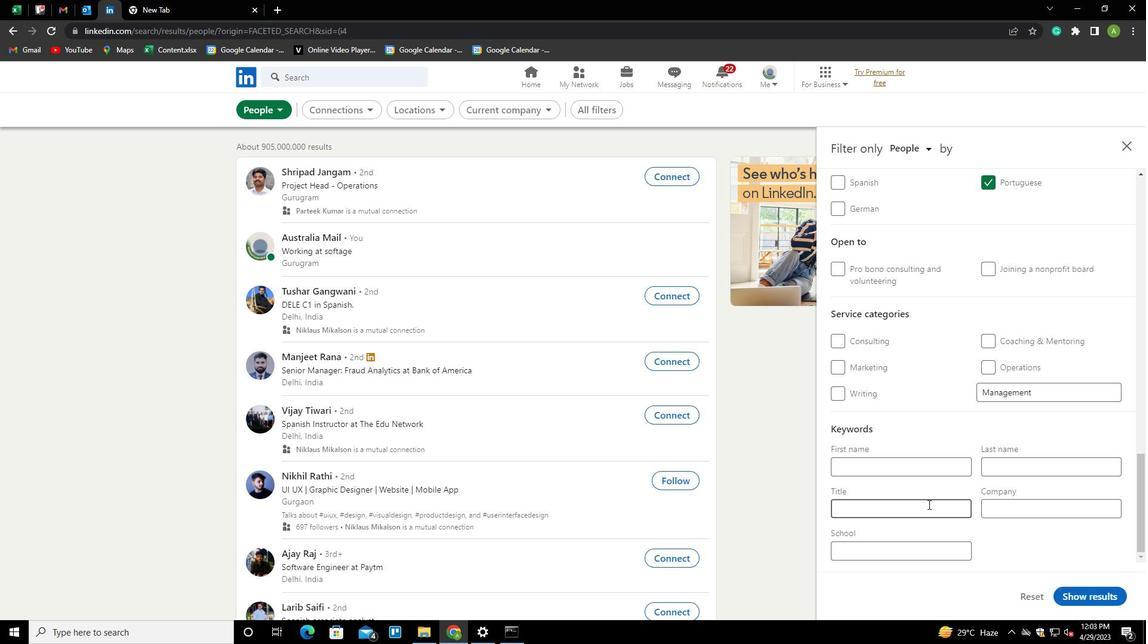 
Action: Mouse pressed left at (899, 510)
Screenshot: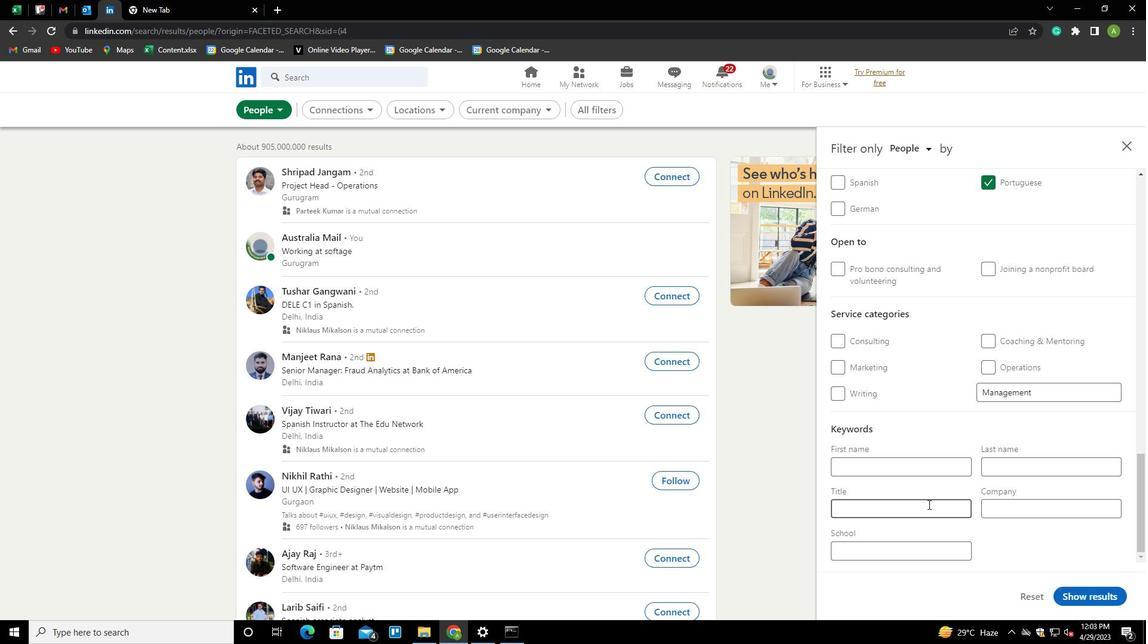 
Action: Key pressed <Key.shift>SALES<Key.space>A<Key.backspace><Key.shift>ANALYST
Screenshot: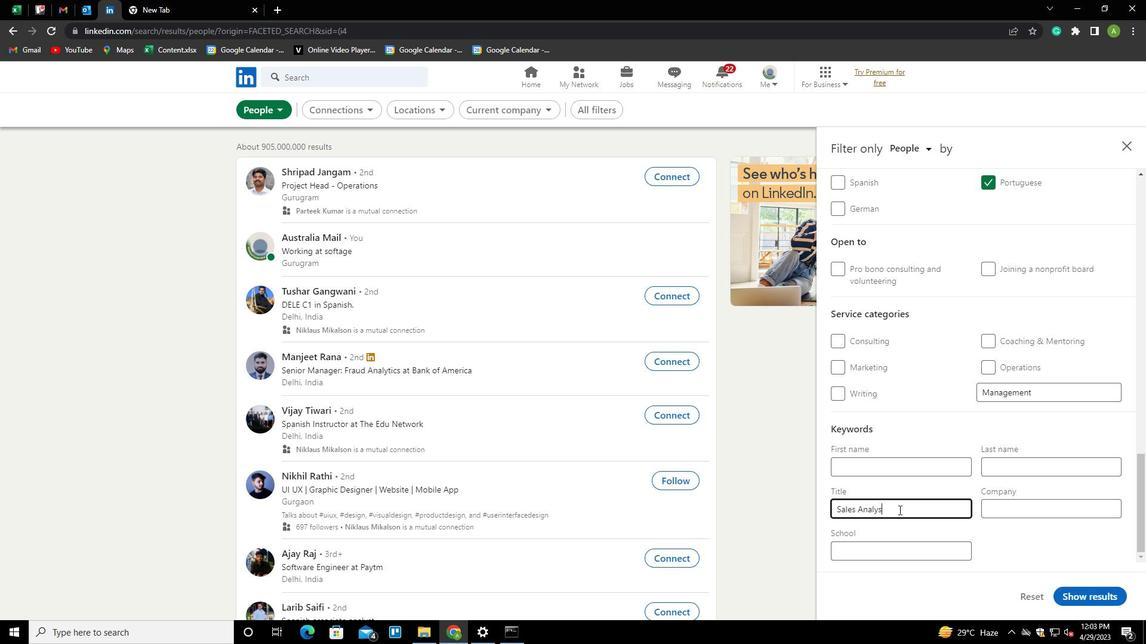 
Action: Mouse moved to (1003, 540)
Screenshot: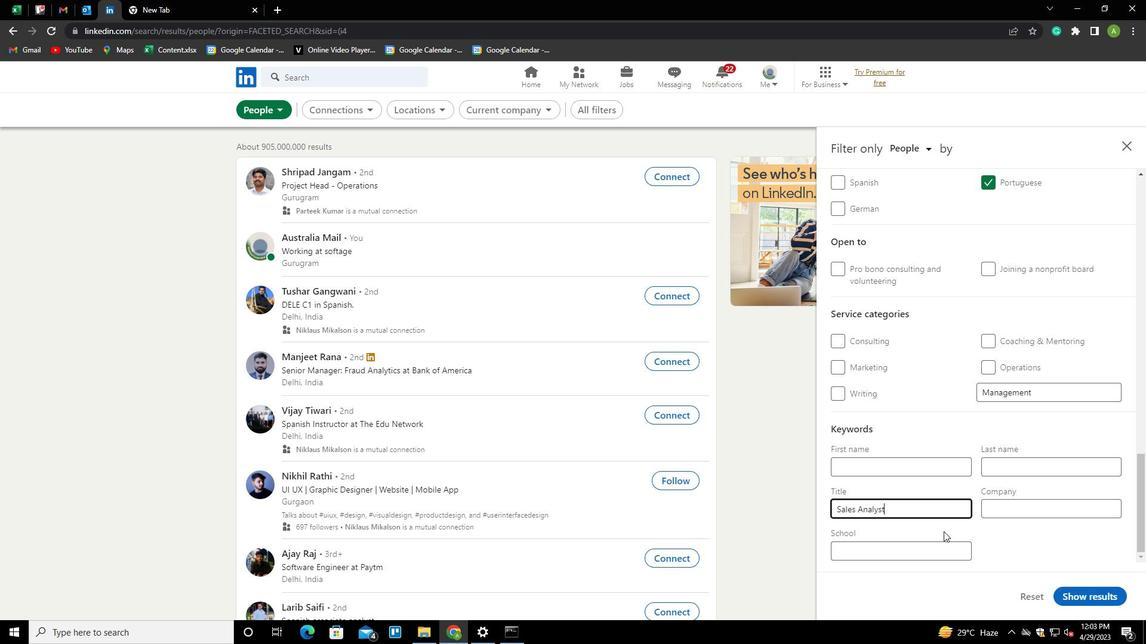 
Action: Mouse pressed left at (1003, 540)
Screenshot: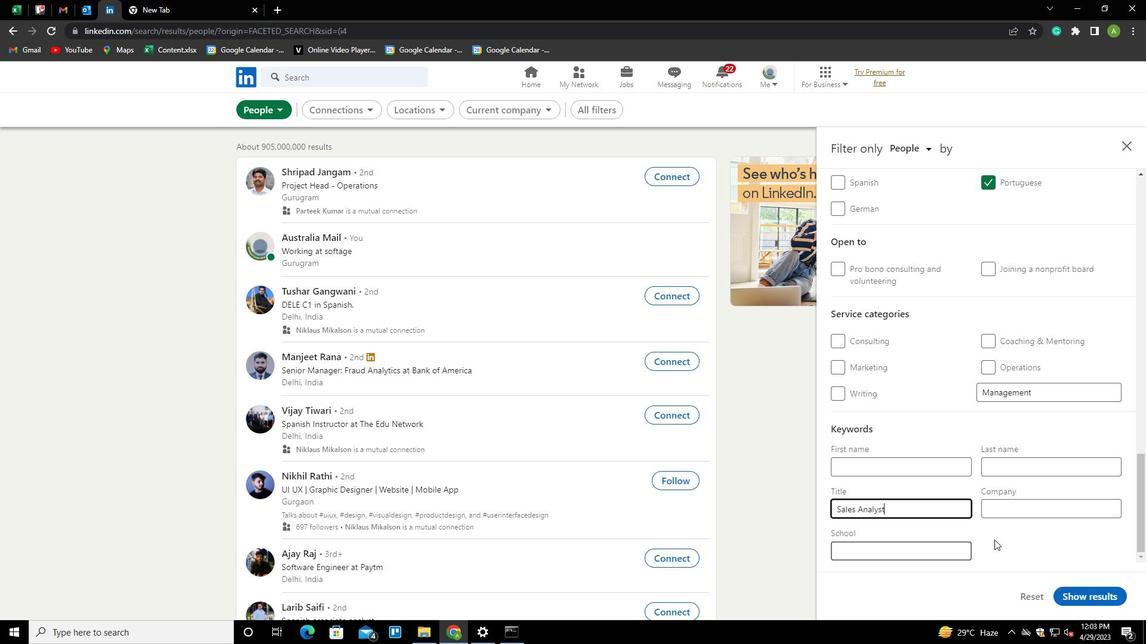 
Action: Mouse moved to (1078, 591)
Screenshot: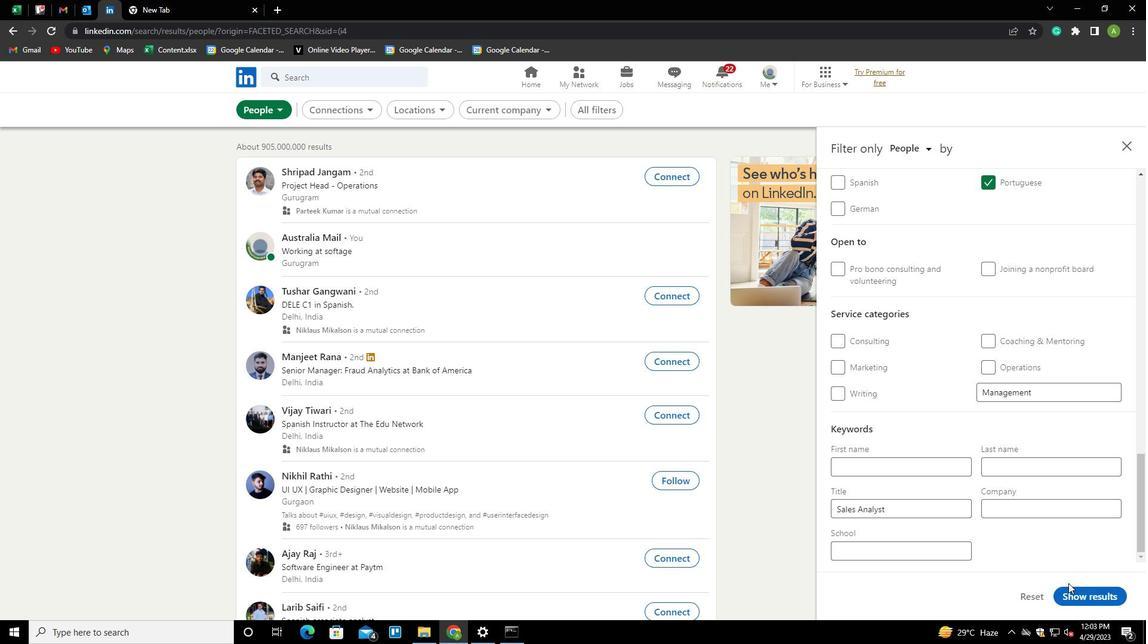 
Action: Mouse pressed left at (1078, 591)
Screenshot: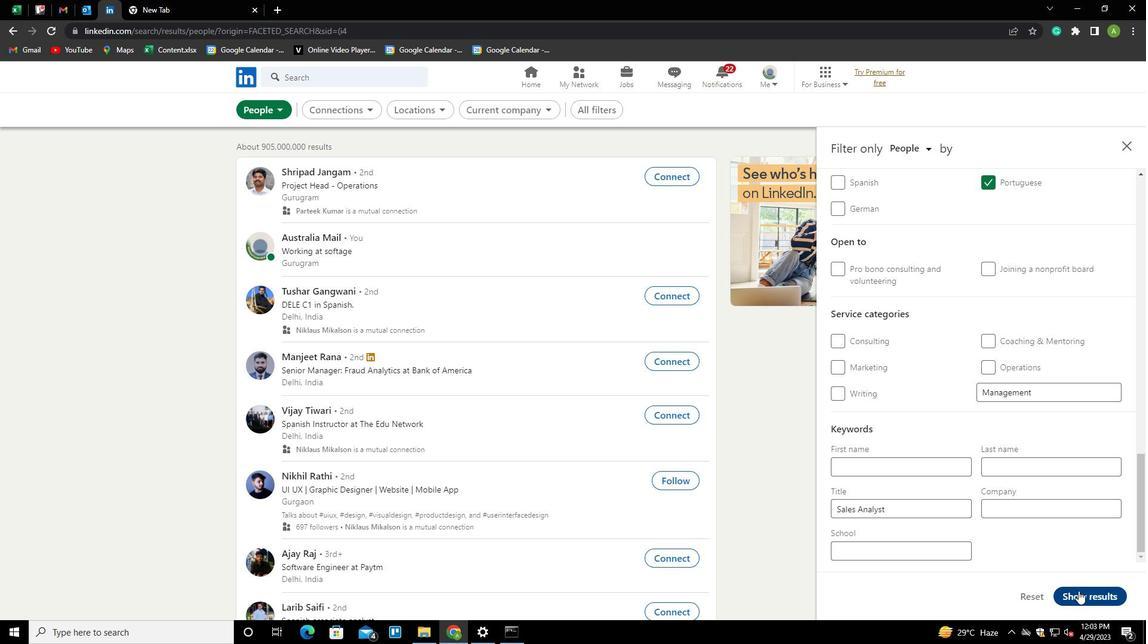 
